 Task: Create a due date automation trigger when advanced on, on the tuesday of the week a card is due add dates without a due date at 11:00 AM.
Action: Mouse moved to (1241, 94)
Screenshot: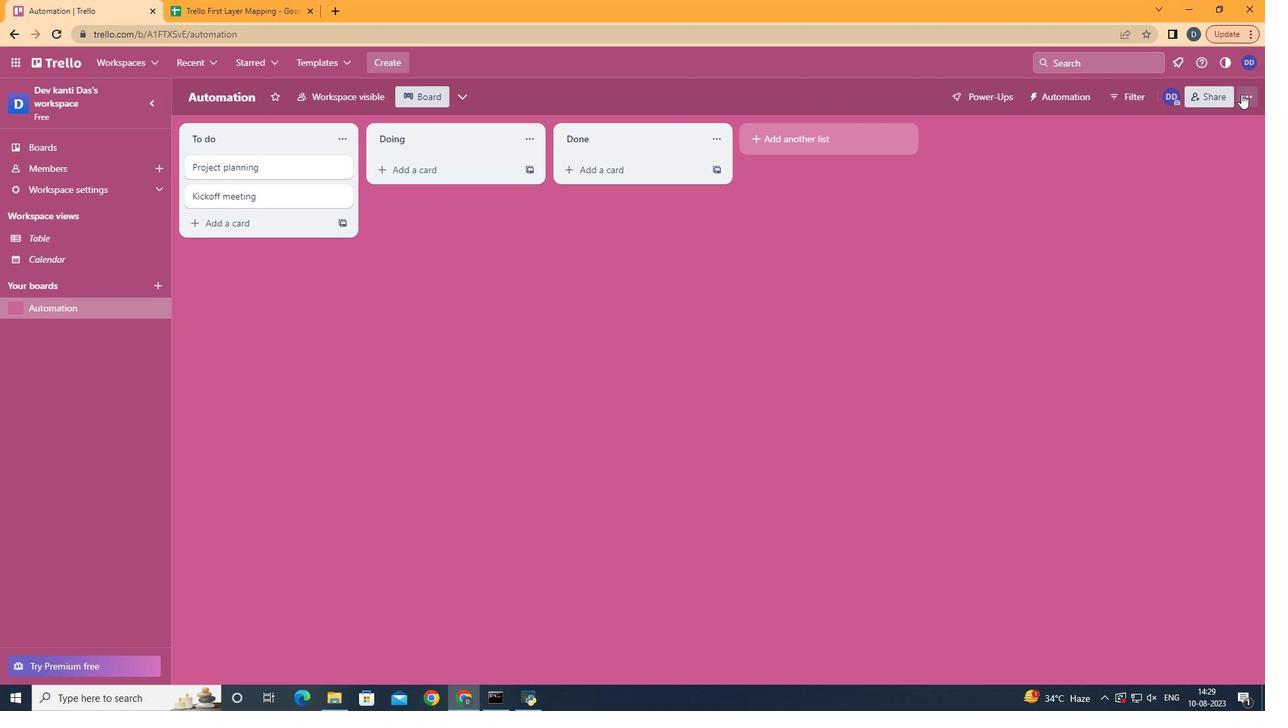 
Action: Mouse pressed left at (1241, 94)
Screenshot: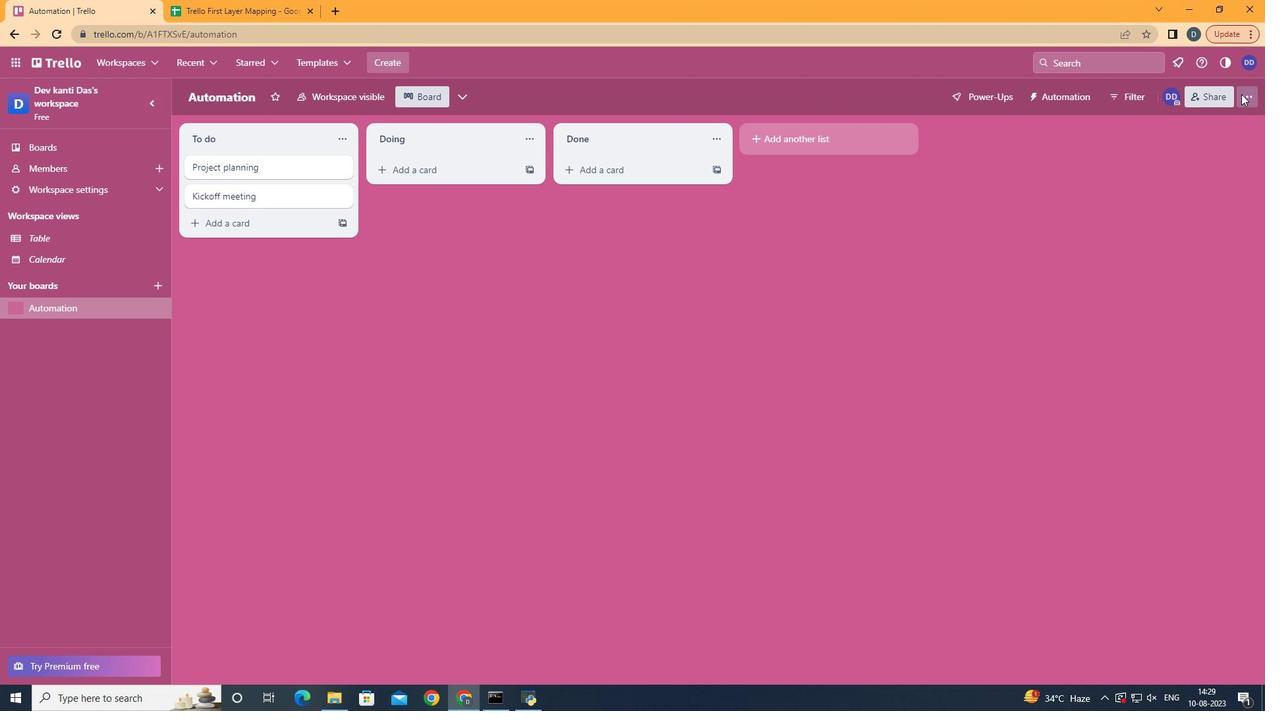 
Action: Mouse moved to (1171, 286)
Screenshot: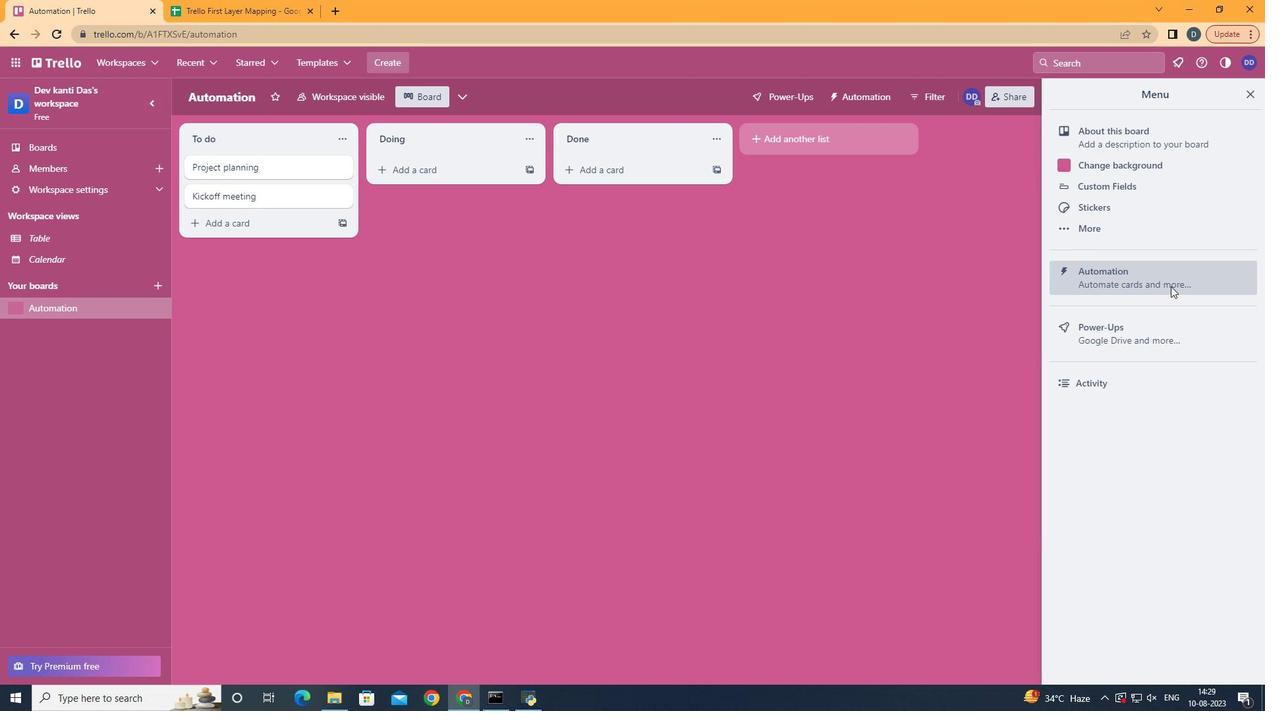
Action: Mouse pressed left at (1171, 286)
Screenshot: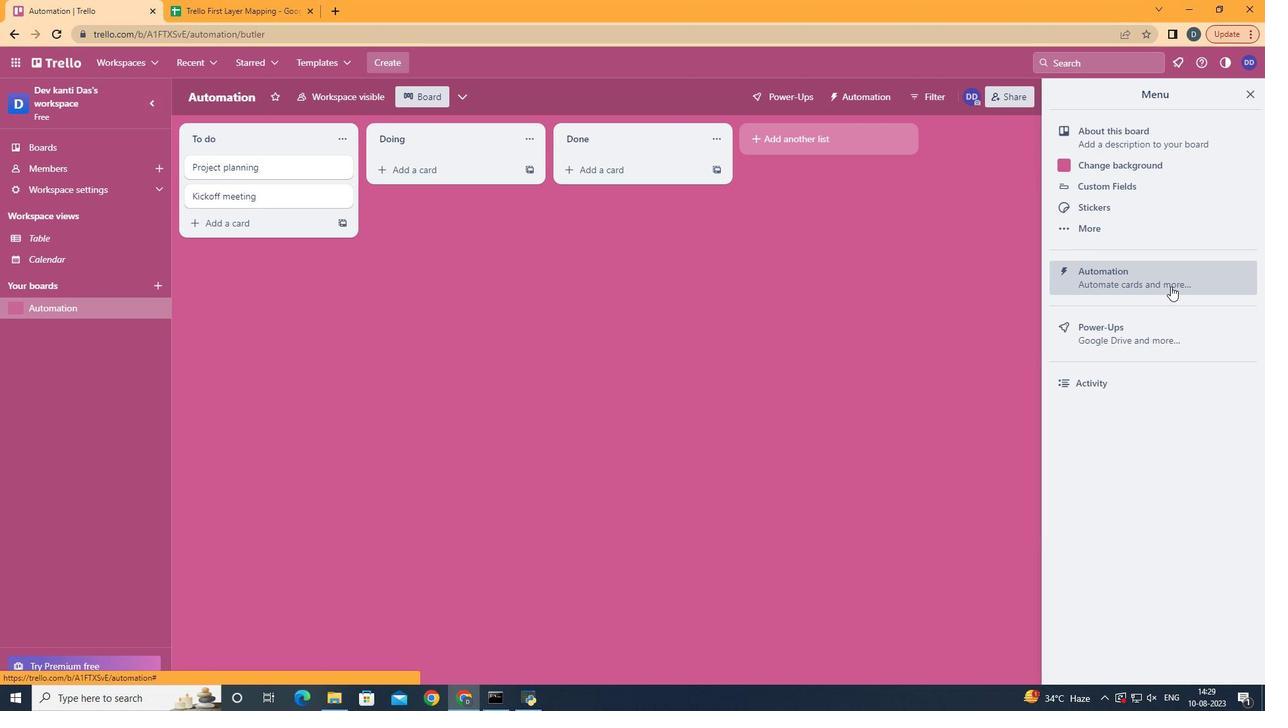 
Action: Mouse moved to (232, 264)
Screenshot: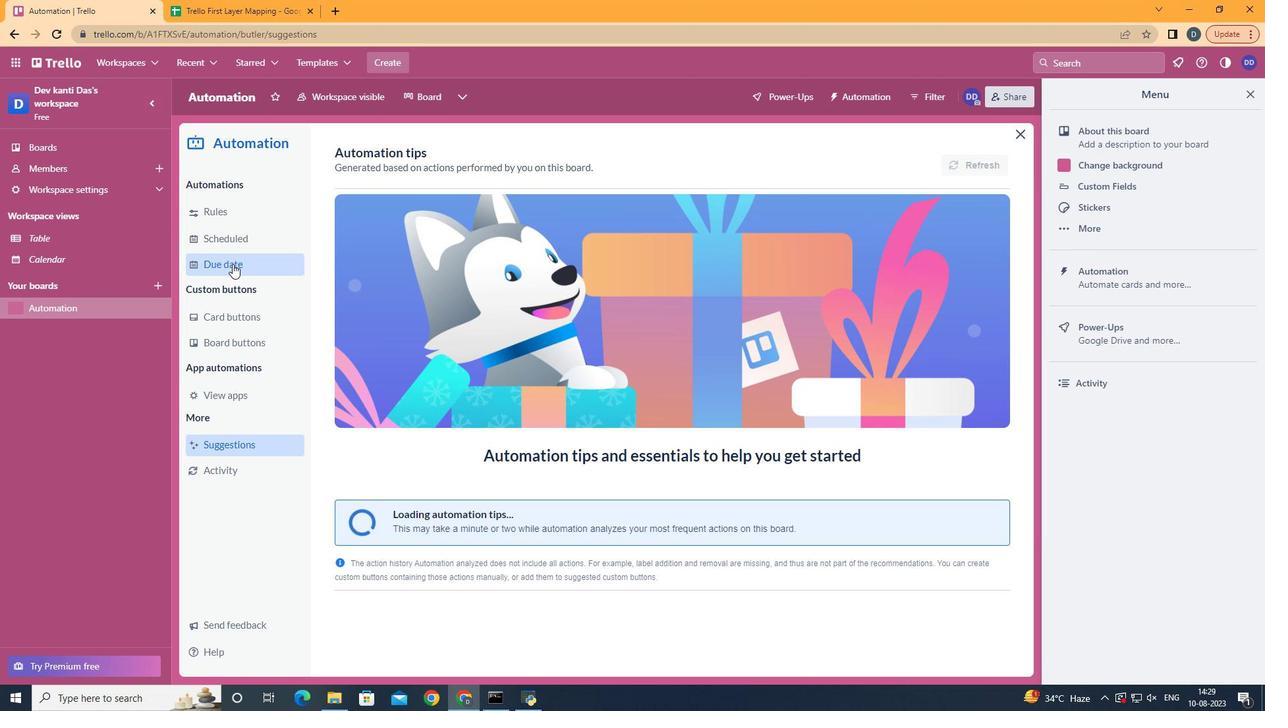 
Action: Mouse pressed left at (232, 264)
Screenshot: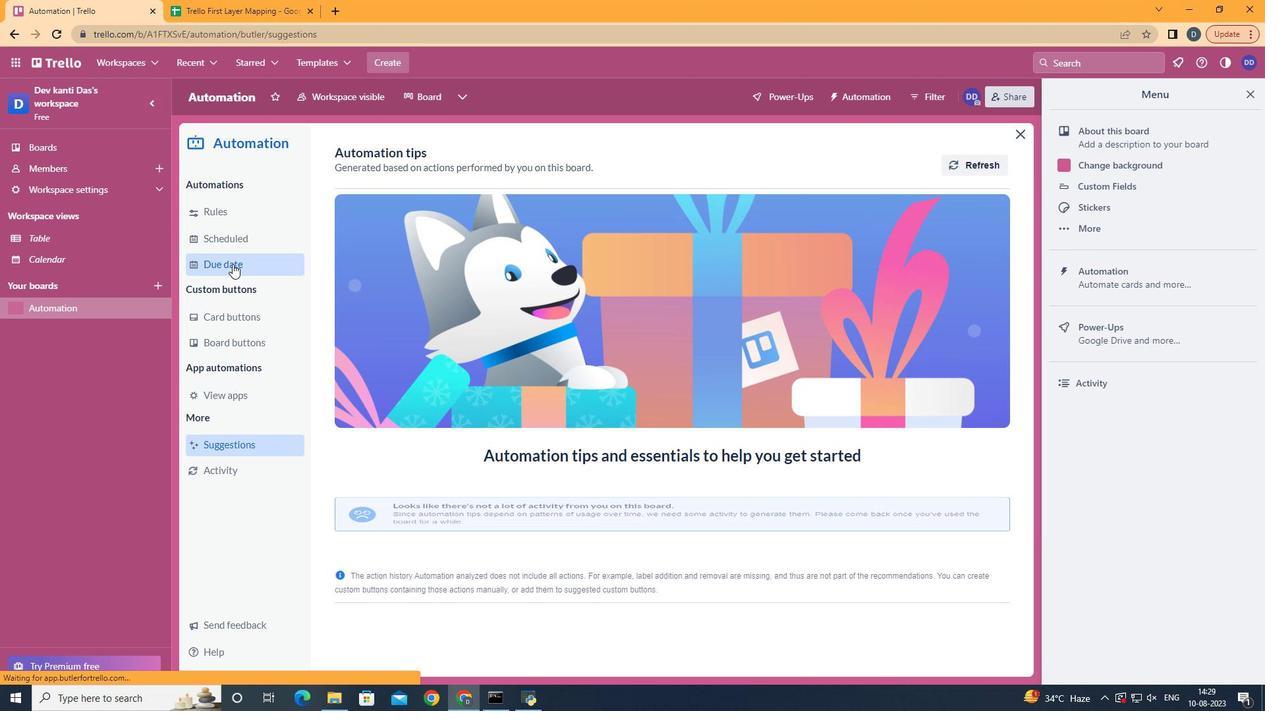
Action: Mouse moved to (923, 156)
Screenshot: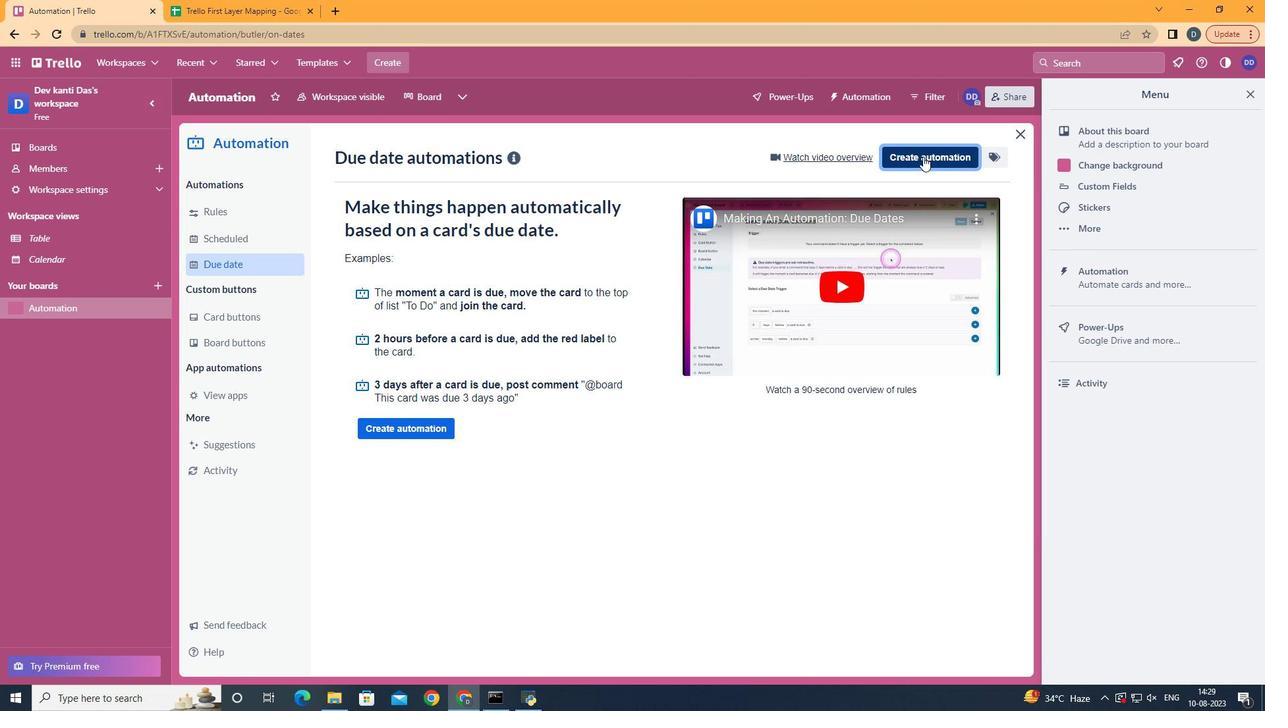 
Action: Mouse pressed left at (923, 156)
Screenshot: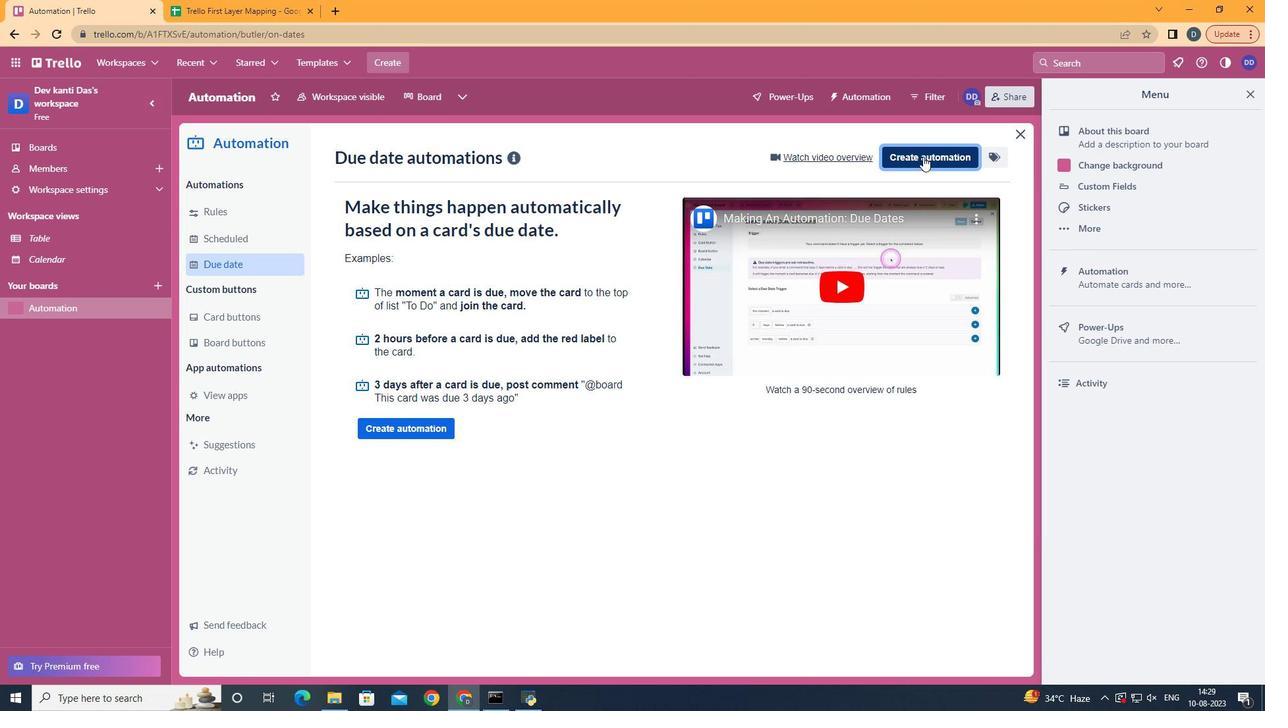 
Action: Mouse moved to (701, 280)
Screenshot: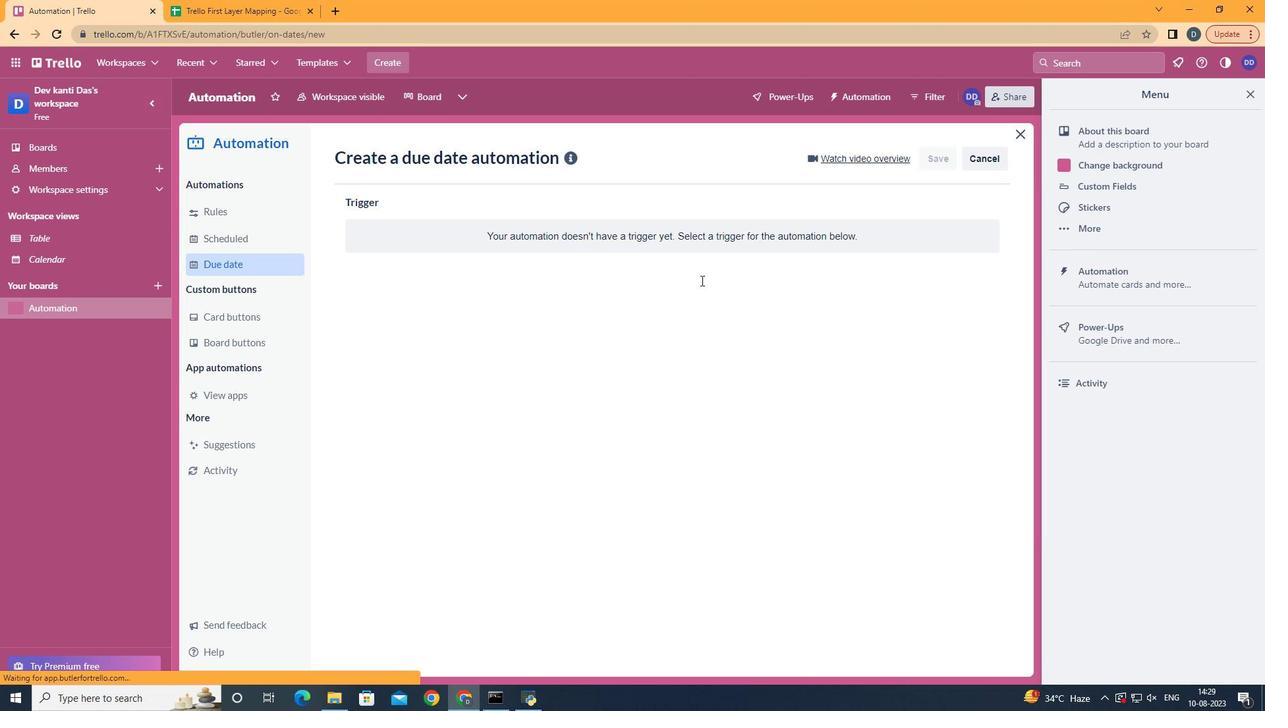 
Action: Mouse pressed left at (701, 280)
Screenshot: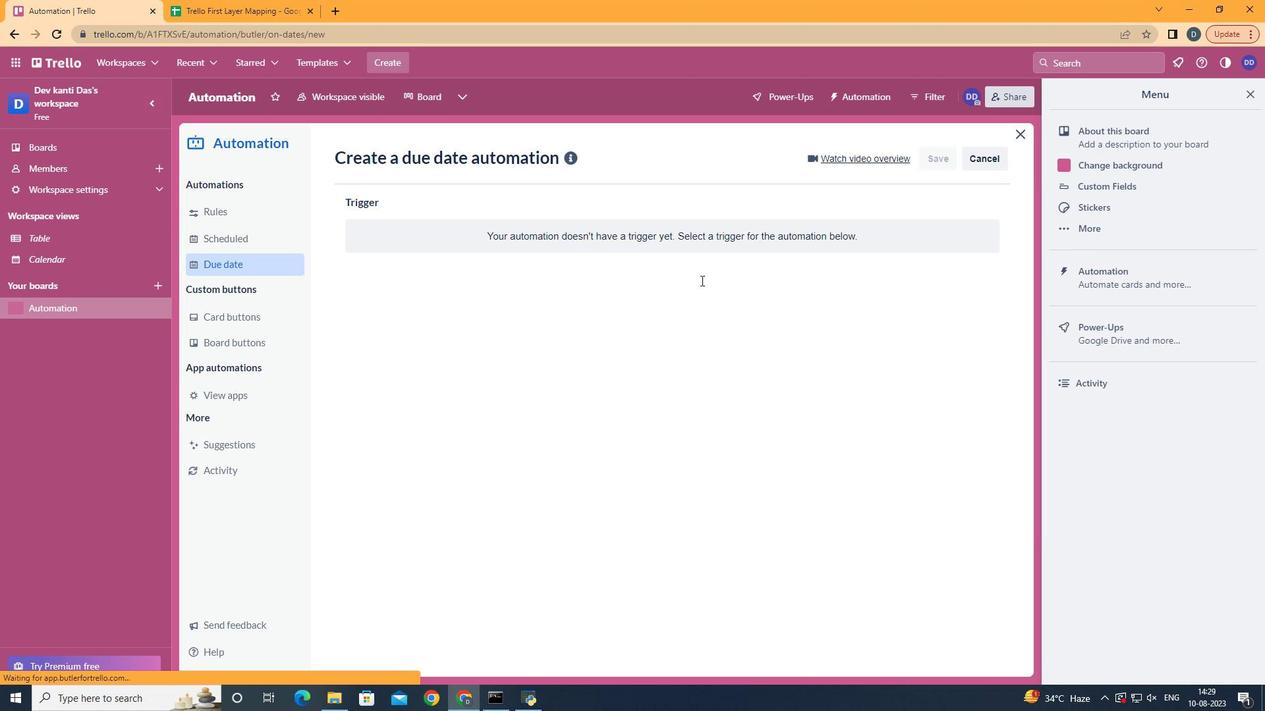 
Action: Mouse moved to (425, 368)
Screenshot: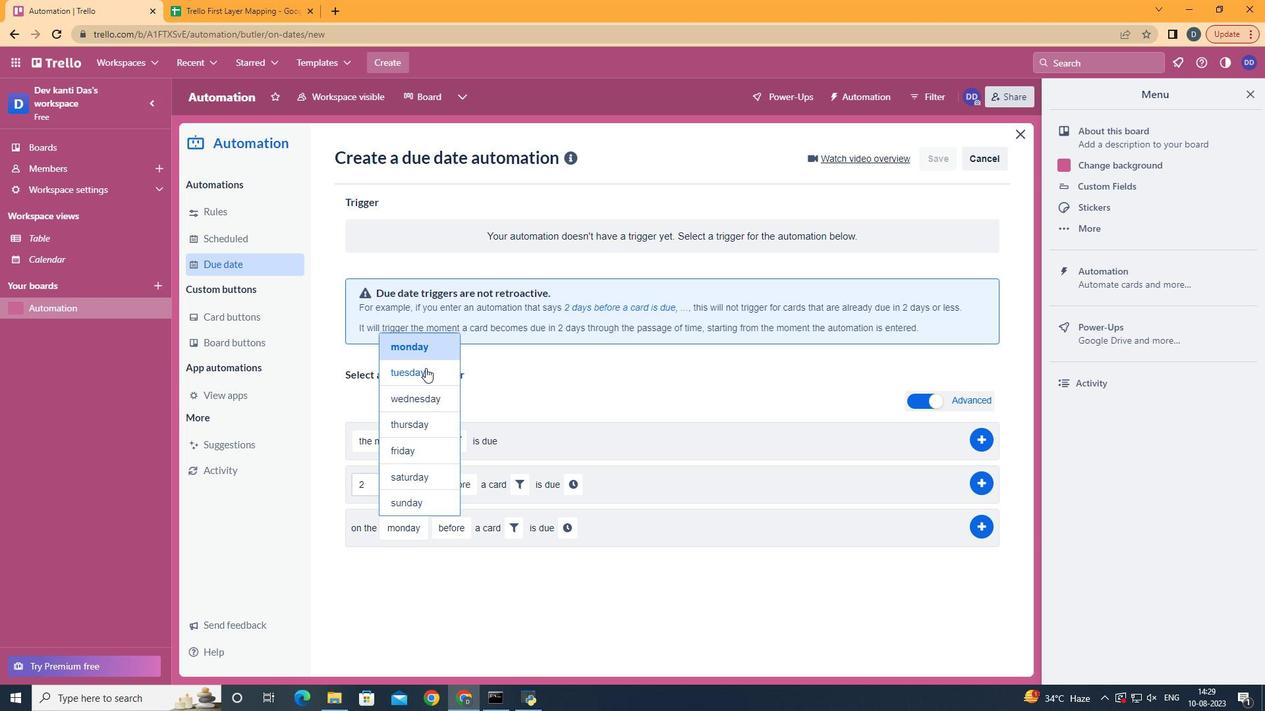 
Action: Mouse pressed left at (425, 368)
Screenshot: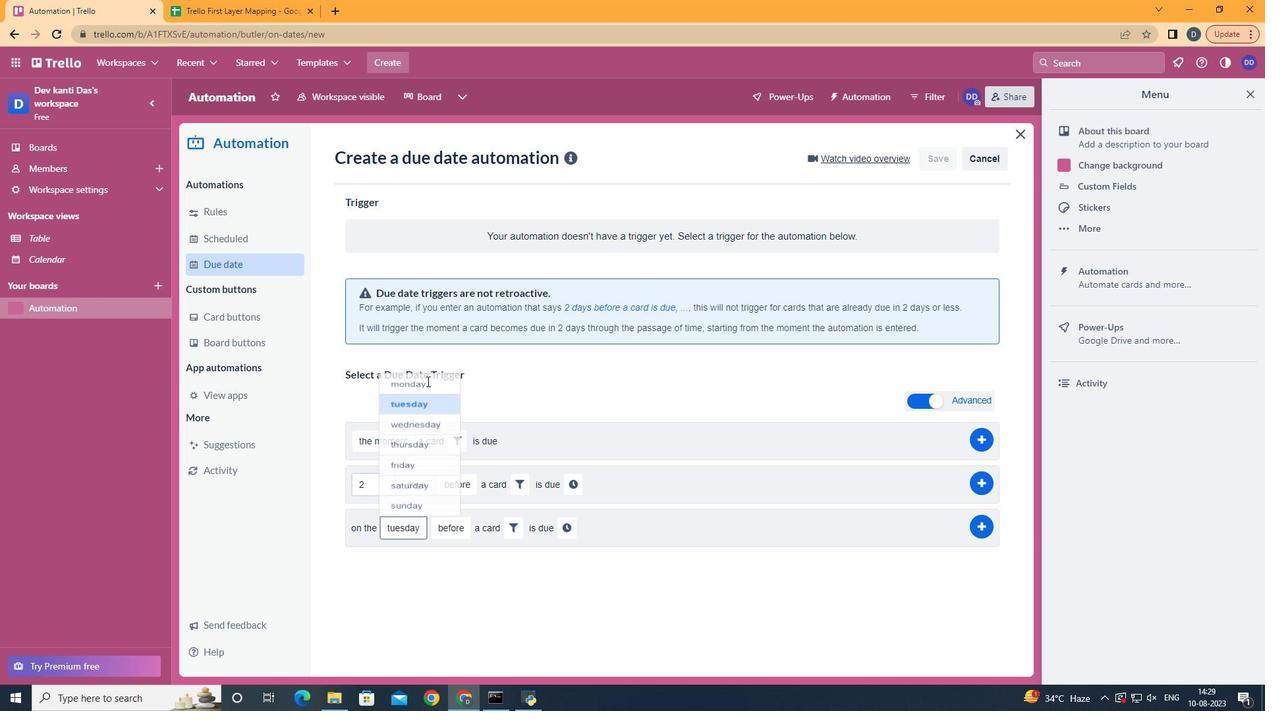 
Action: Mouse moved to (473, 599)
Screenshot: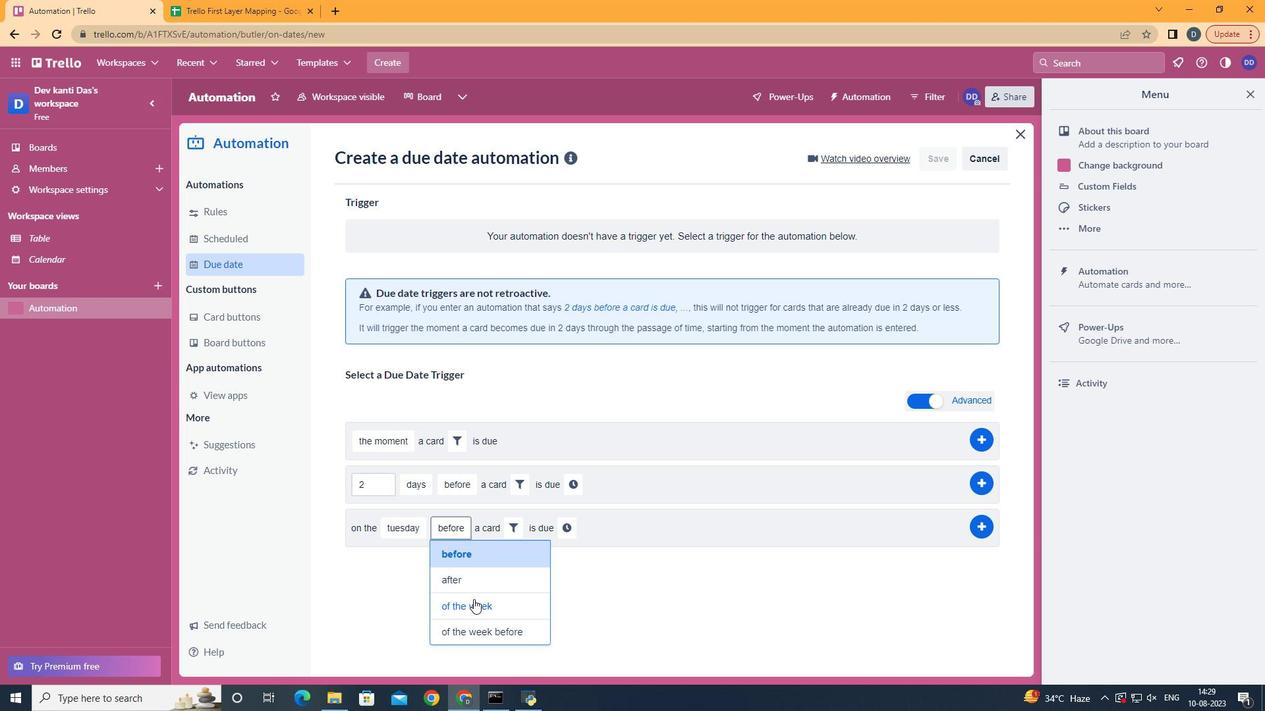 
Action: Mouse pressed left at (473, 599)
Screenshot: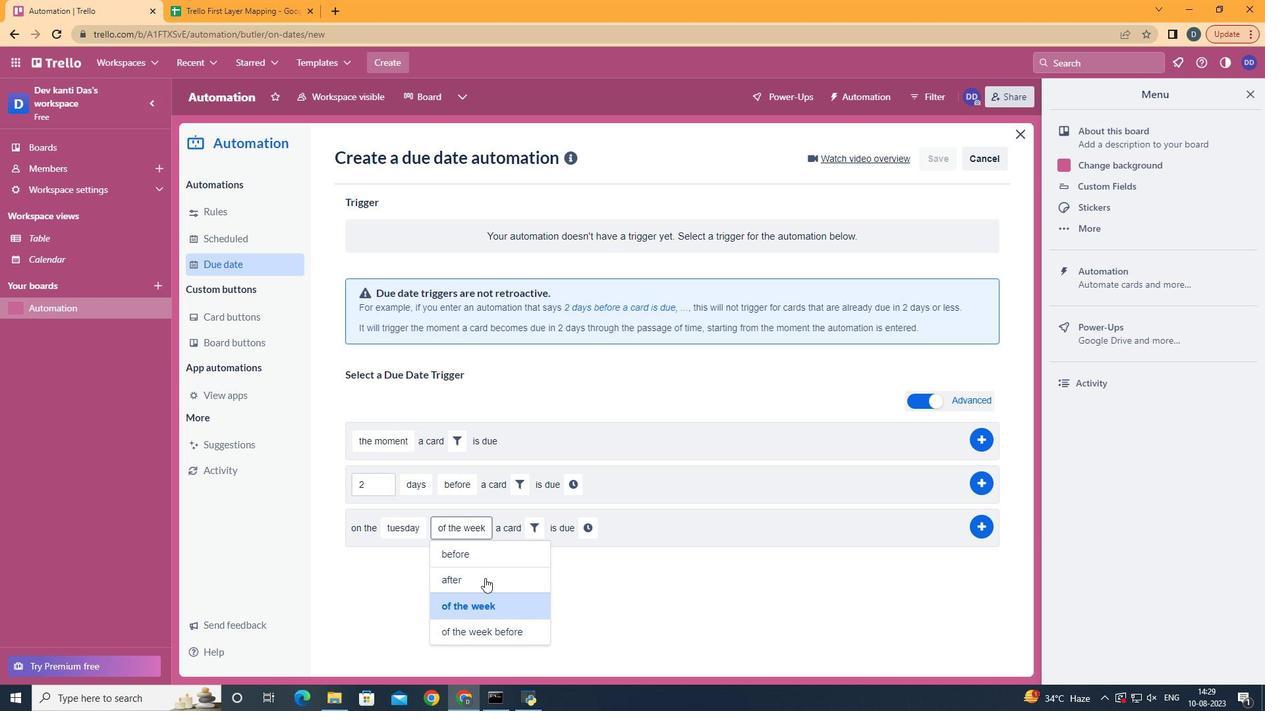 
Action: Mouse moved to (535, 520)
Screenshot: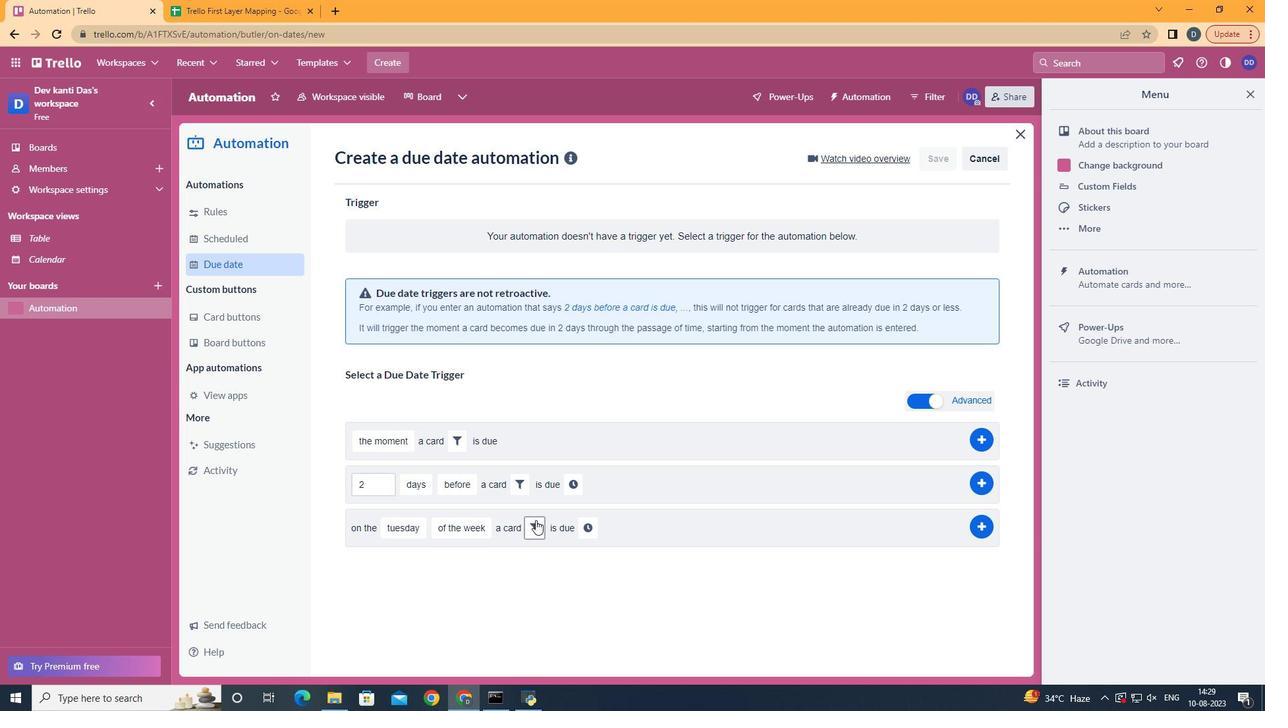 
Action: Mouse pressed left at (535, 520)
Screenshot: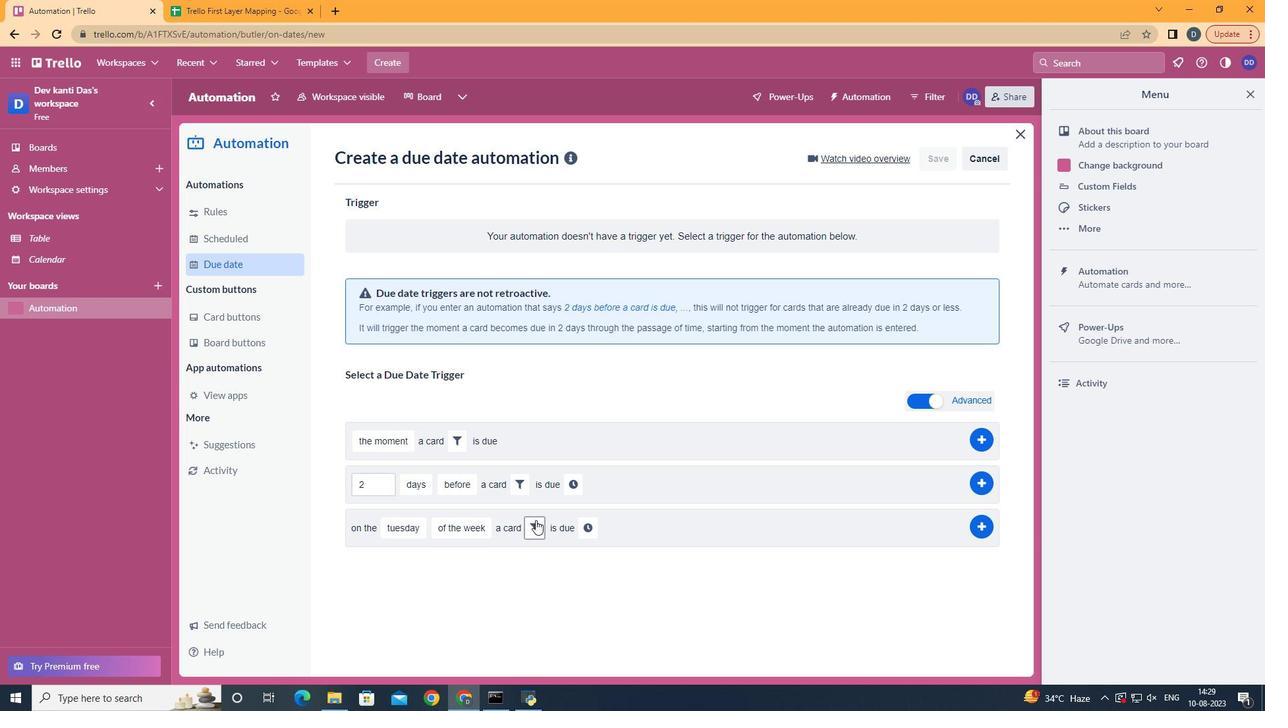 
Action: Mouse moved to (610, 573)
Screenshot: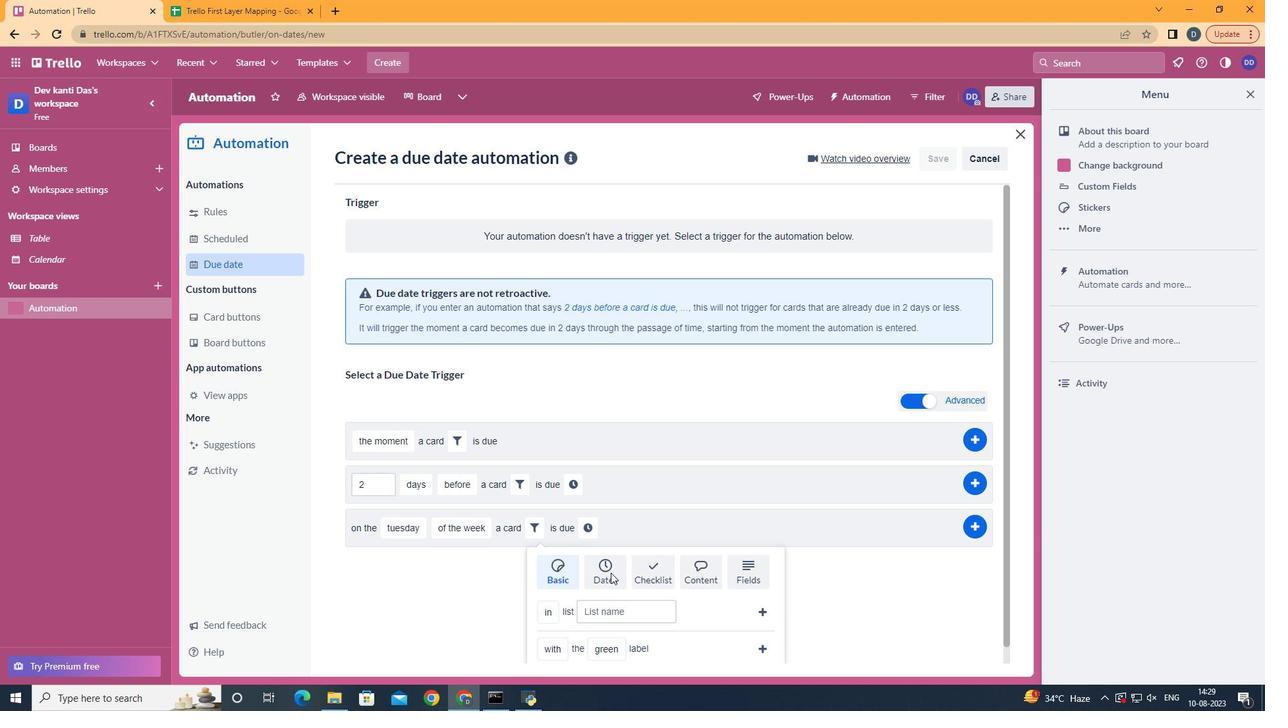 
Action: Mouse pressed left at (610, 573)
Screenshot: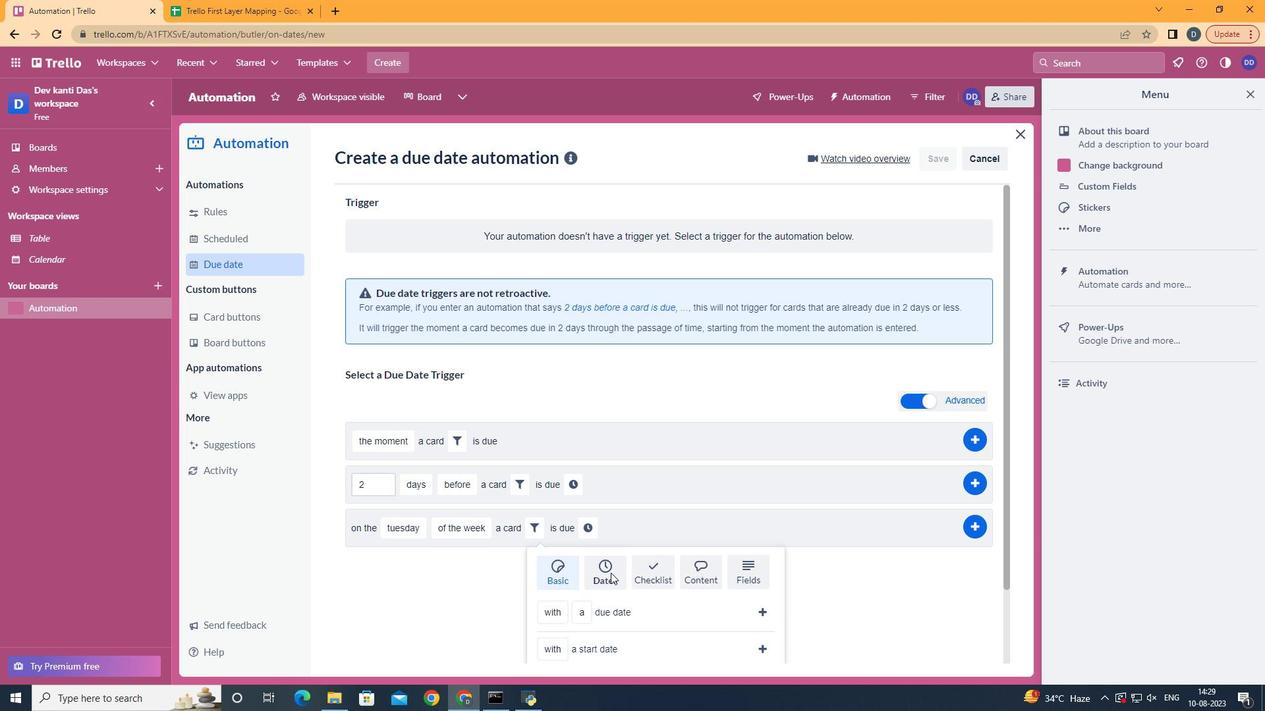 
Action: Mouse scrolled (610, 572) with delta (0, 0)
Screenshot: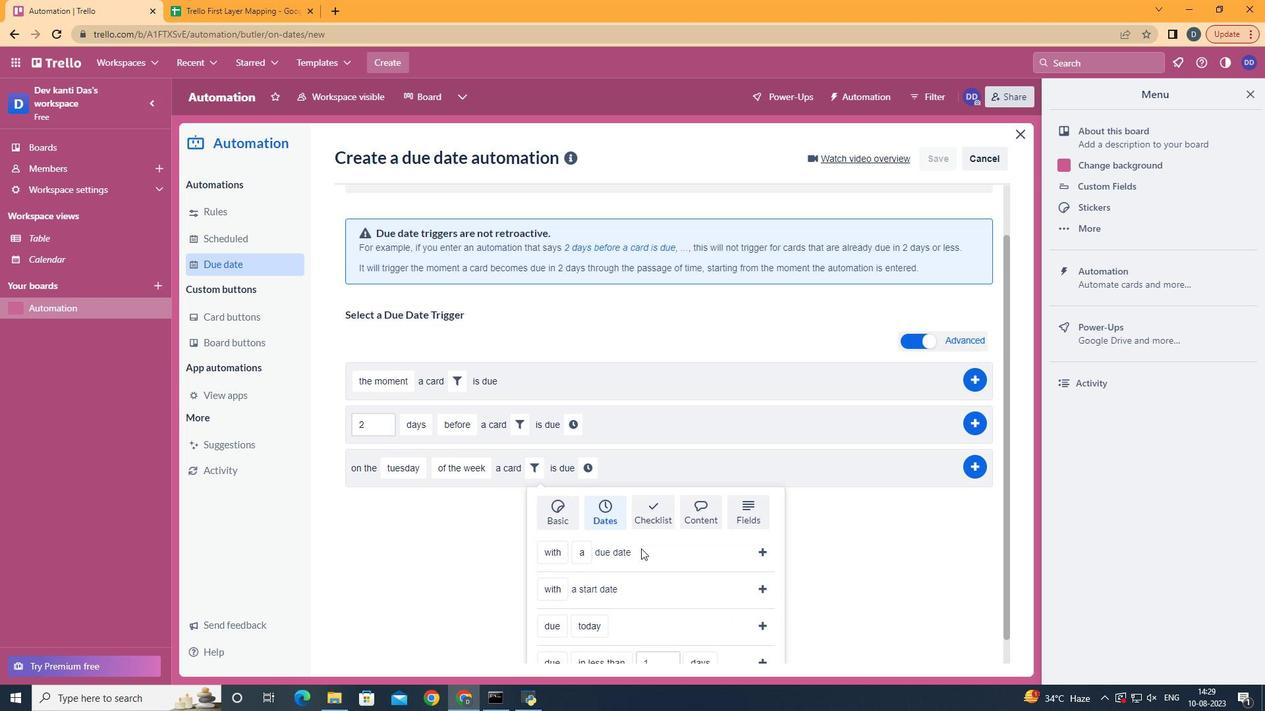 
Action: Mouse scrolled (610, 572) with delta (0, 0)
Screenshot: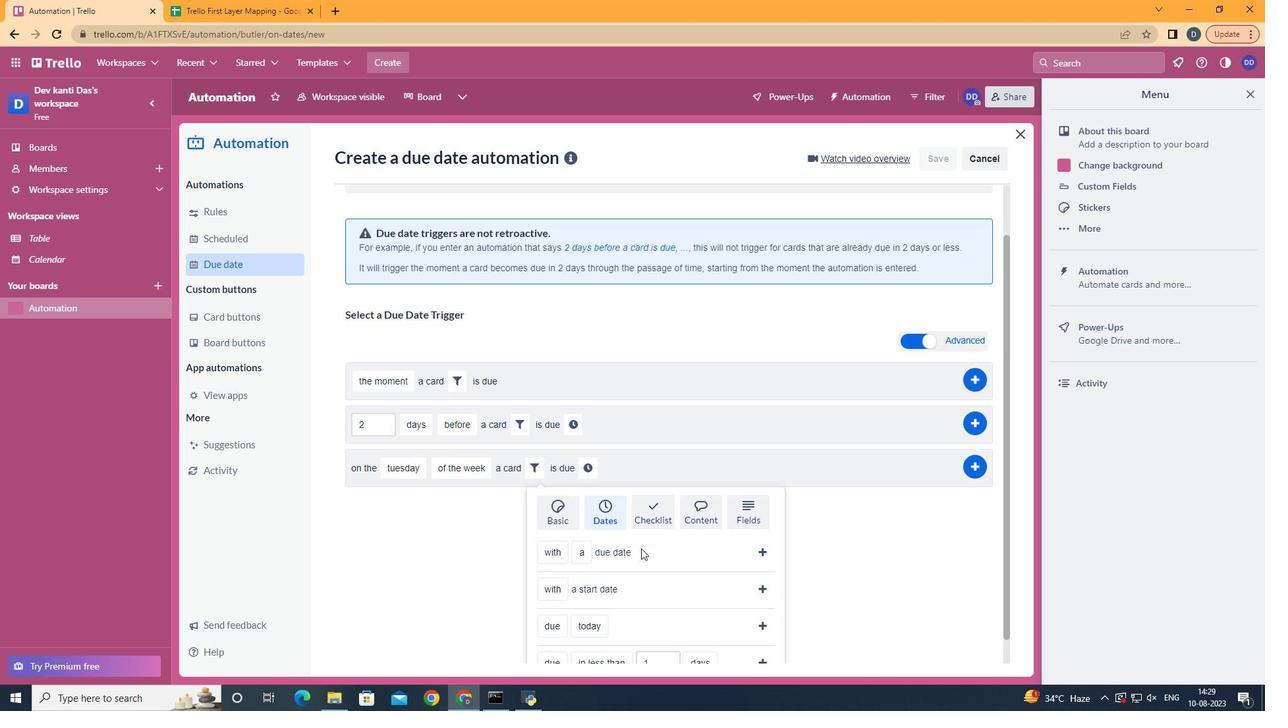 
Action: Mouse scrolled (610, 572) with delta (0, 0)
Screenshot: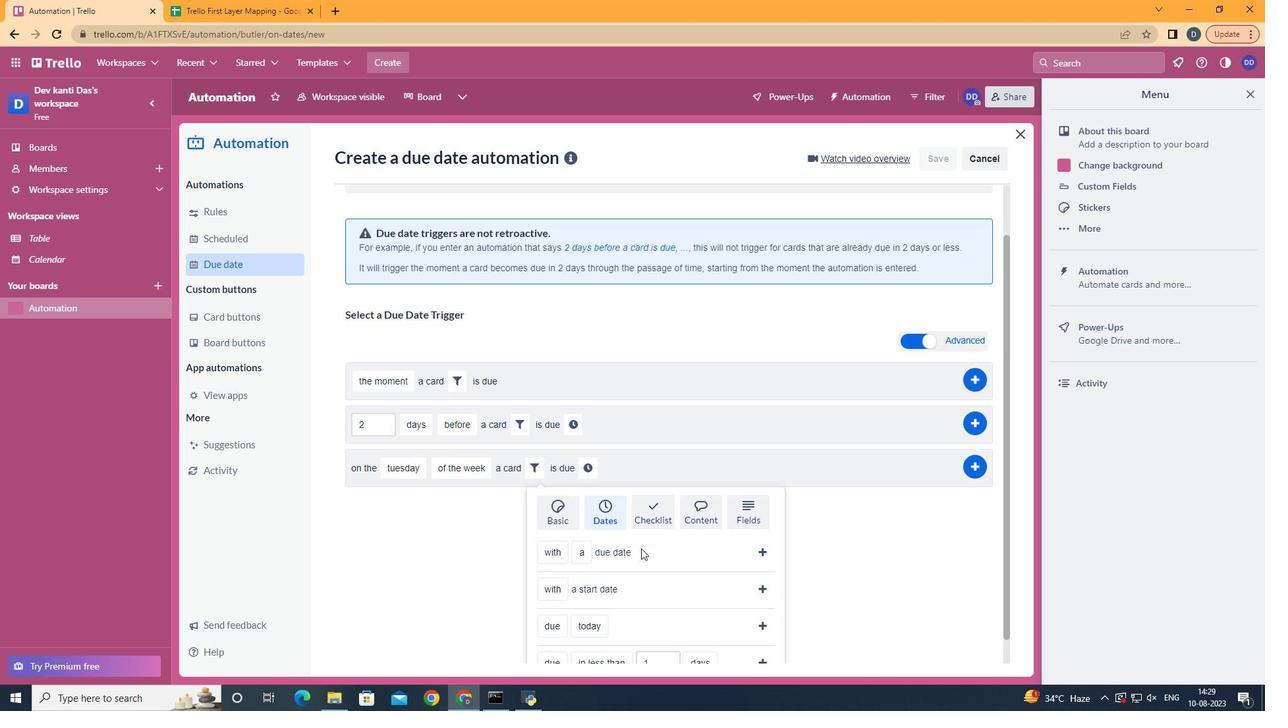 
Action: Mouse scrolled (610, 572) with delta (0, 0)
Screenshot: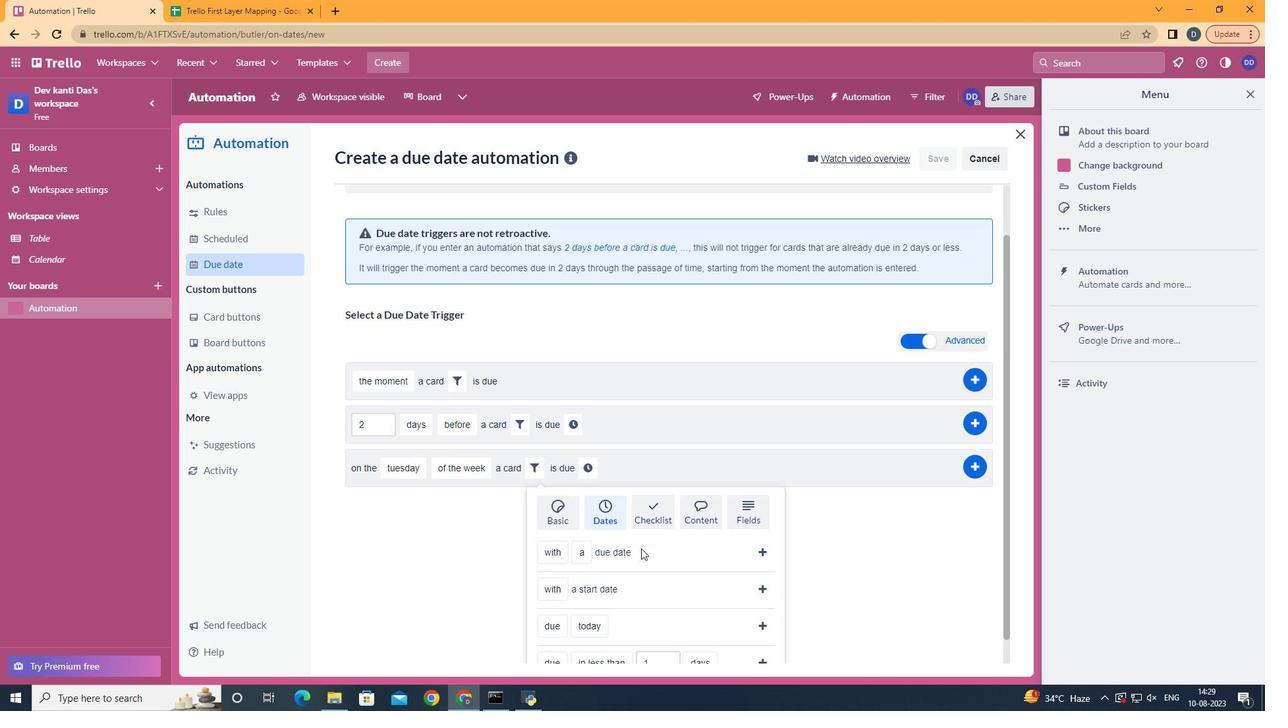 
Action: Mouse scrolled (610, 572) with delta (0, 0)
Screenshot: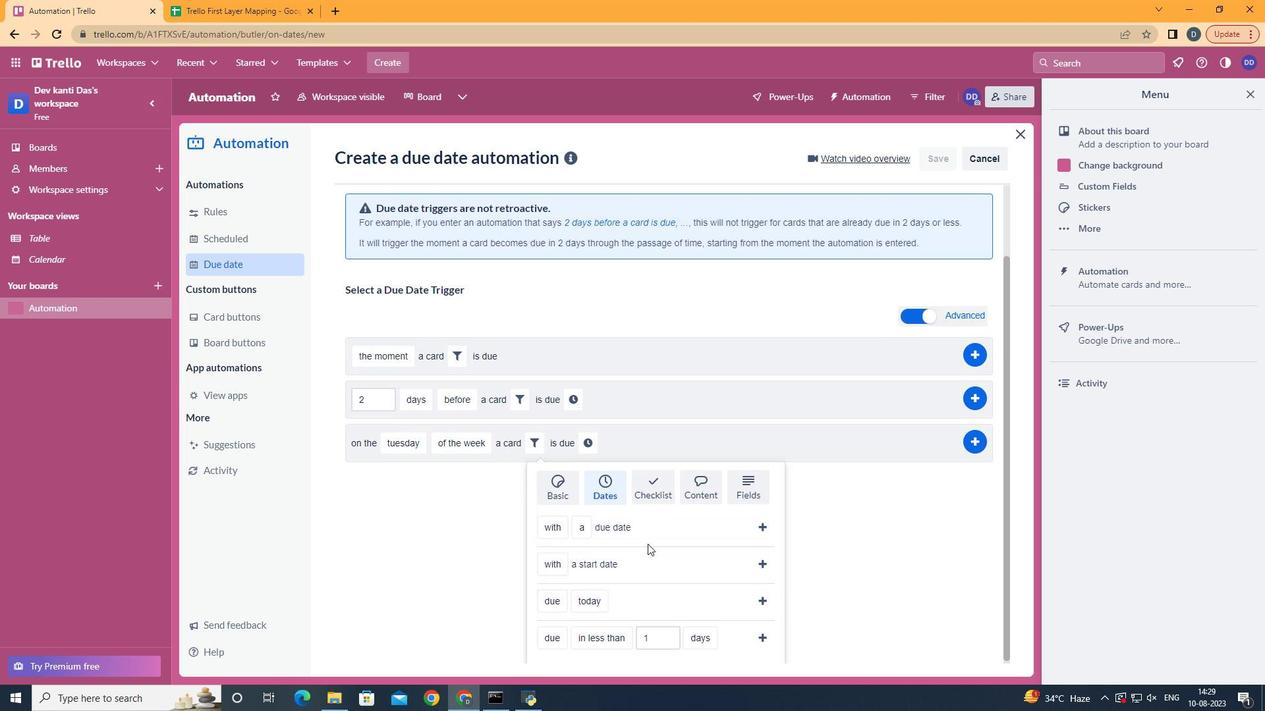 
Action: Mouse moved to (566, 575)
Screenshot: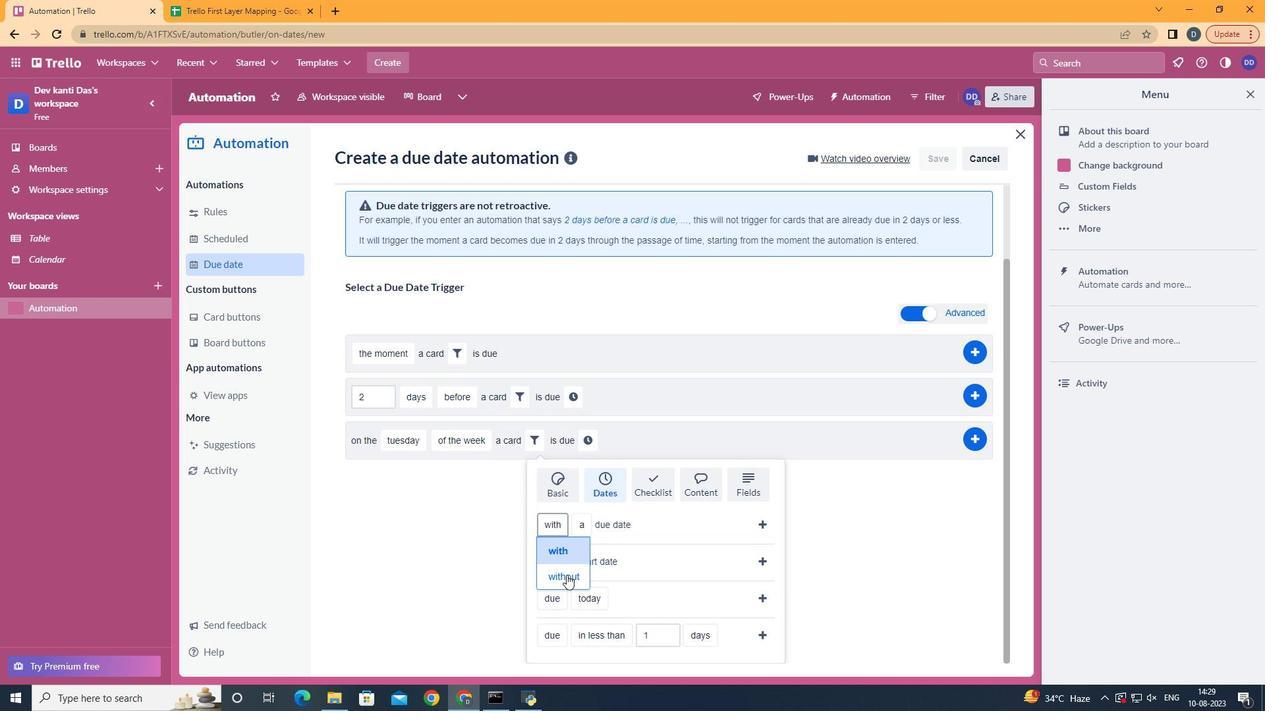 
Action: Mouse pressed left at (566, 575)
Screenshot: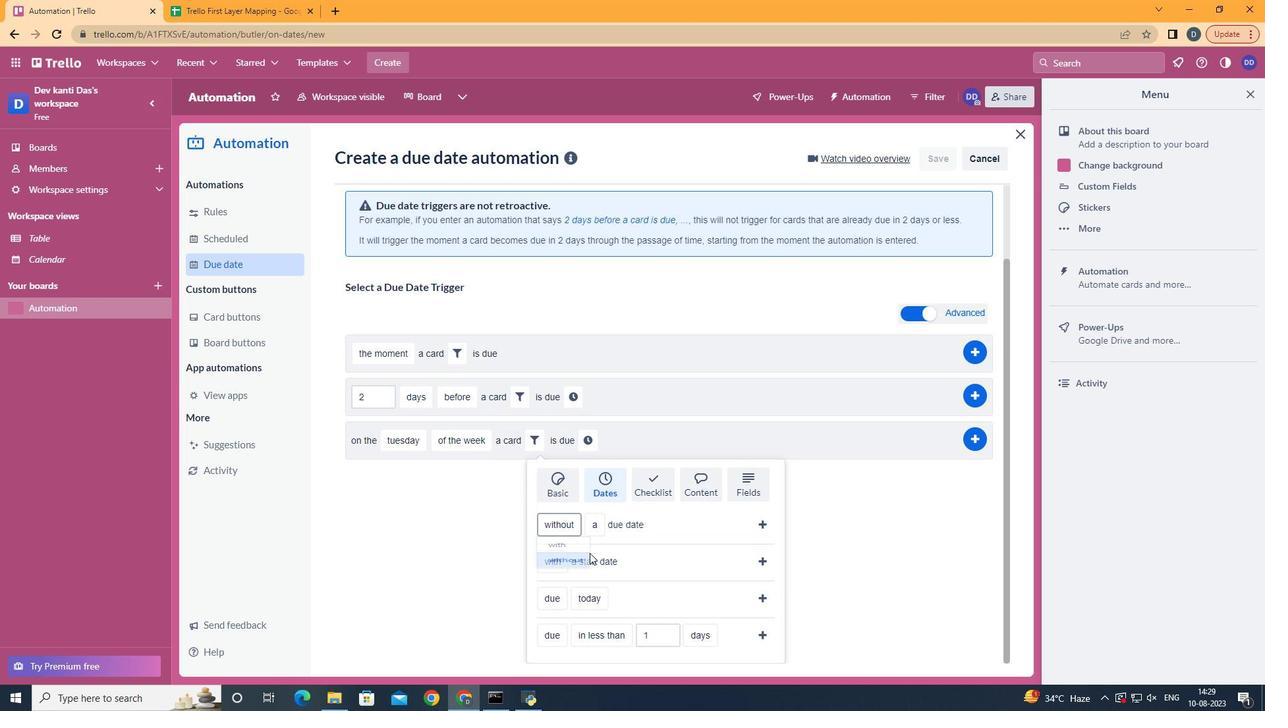 
Action: Mouse moved to (761, 525)
Screenshot: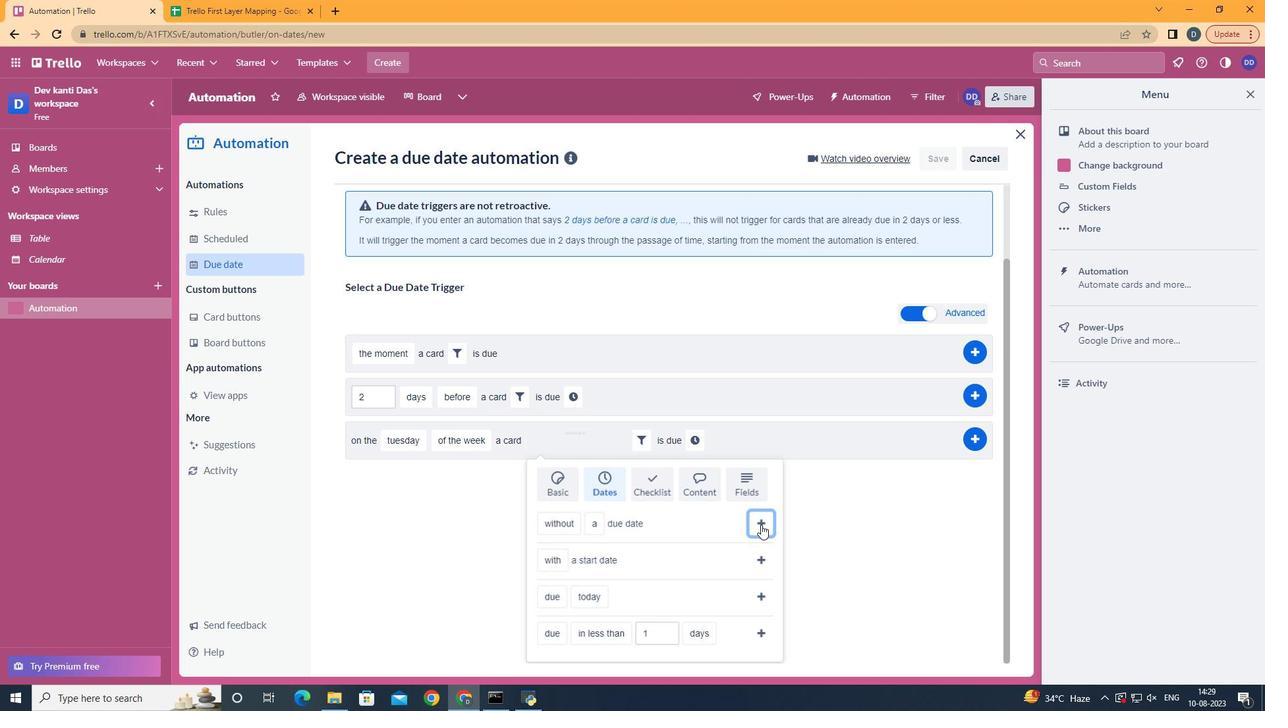 
Action: Mouse pressed left at (761, 525)
Screenshot: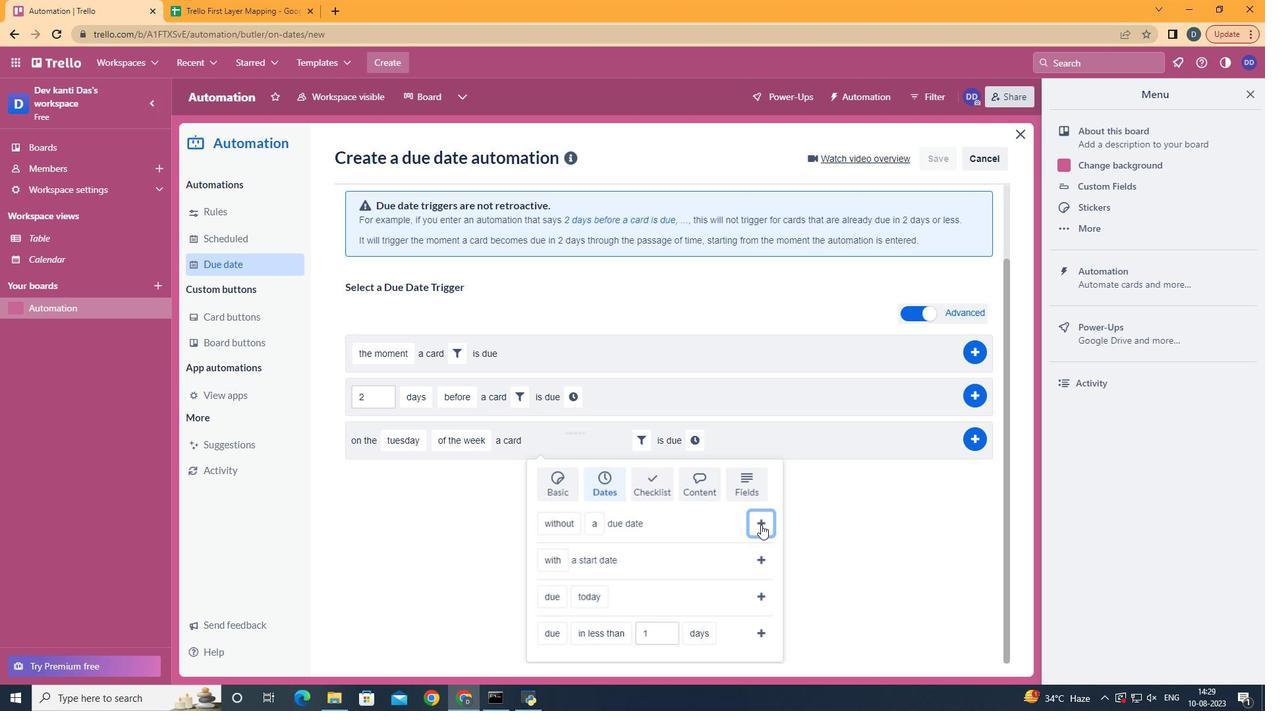 
Action: Mouse moved to (688, 535)
Screenshot: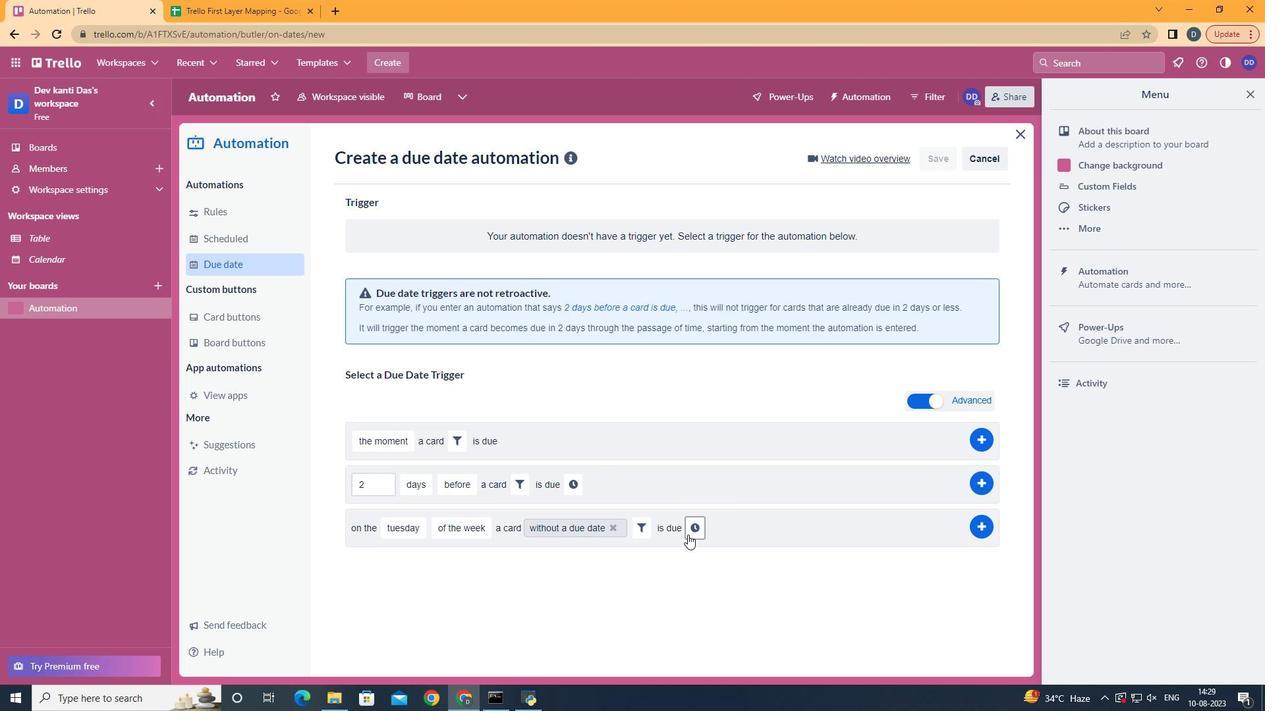 
Action: Mouse pressed left at (688, 535)
Screenshot: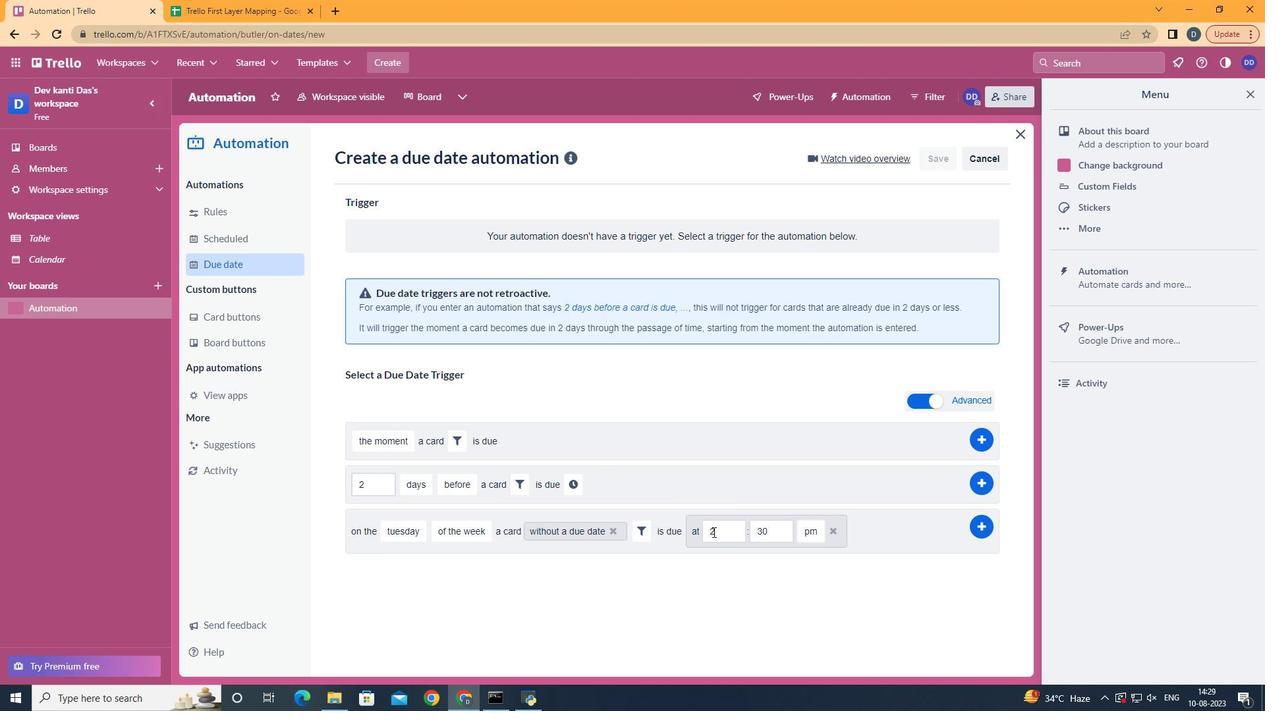
Action: Mouse moved to (733, 532)
Screenshot: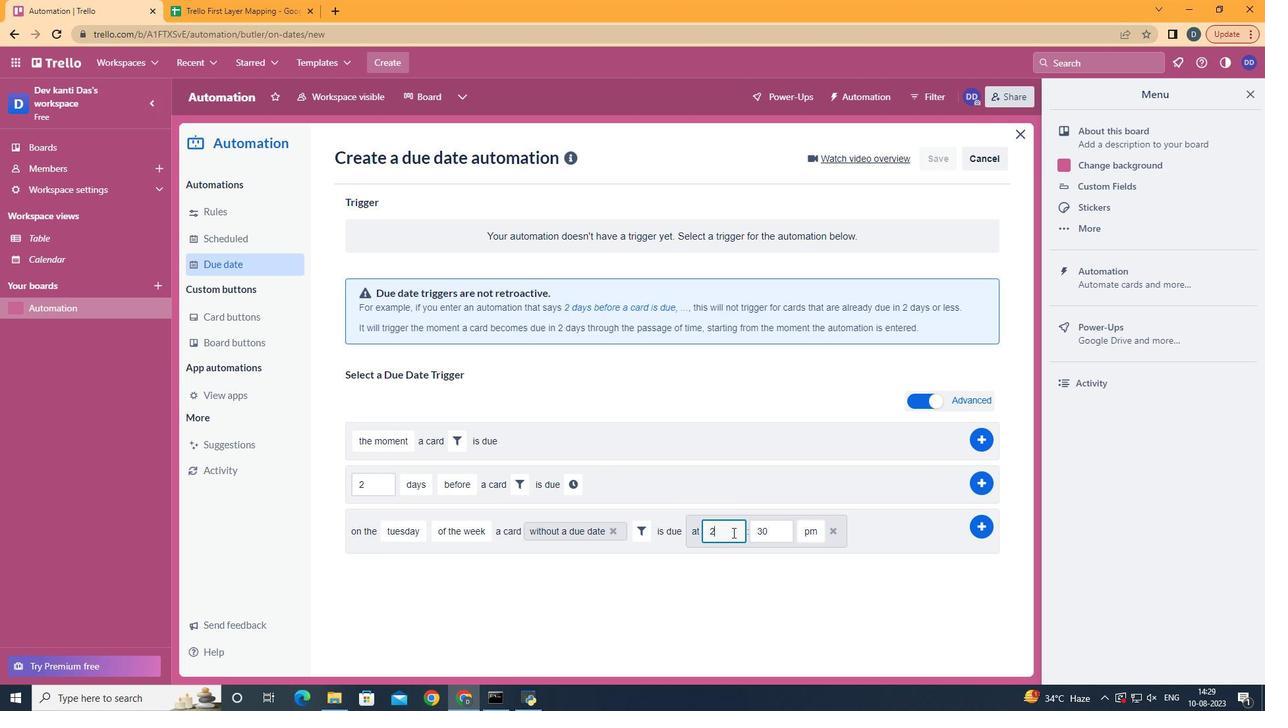 
Action: Mouse pressed left at (733, 532)
Screenshot: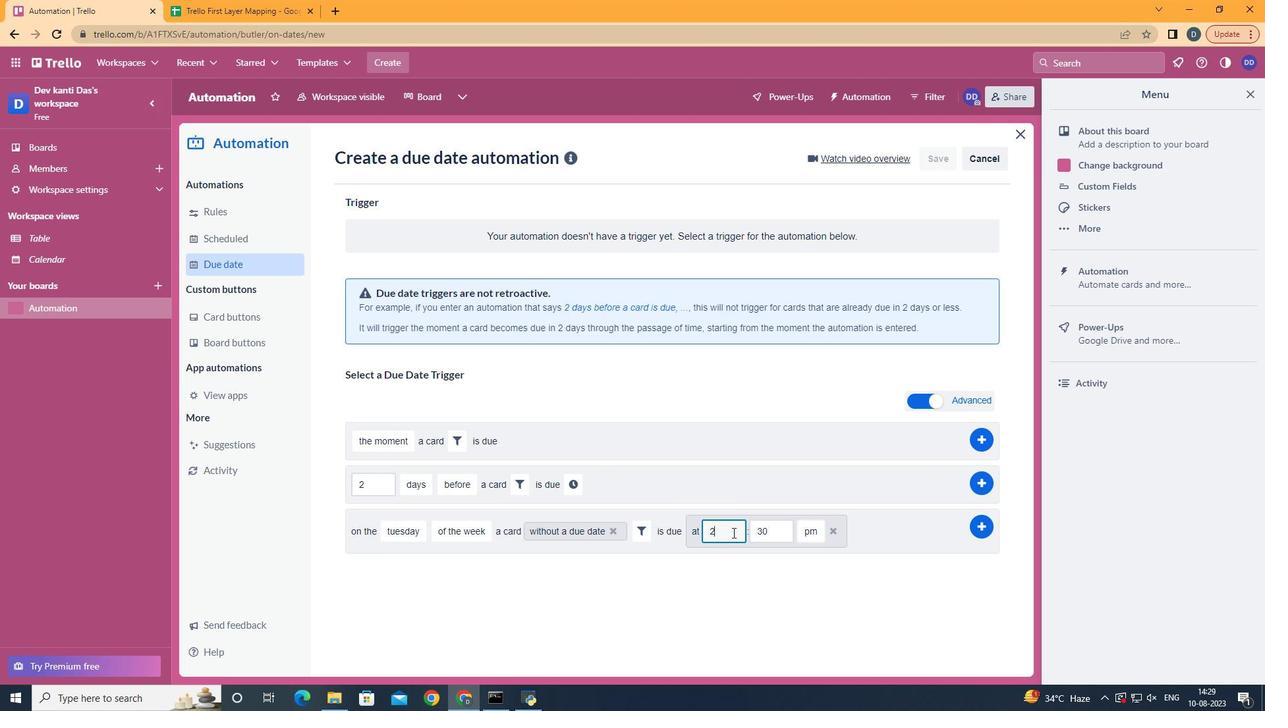 
Action: Mouse moved to (732, 533)
Screenshot: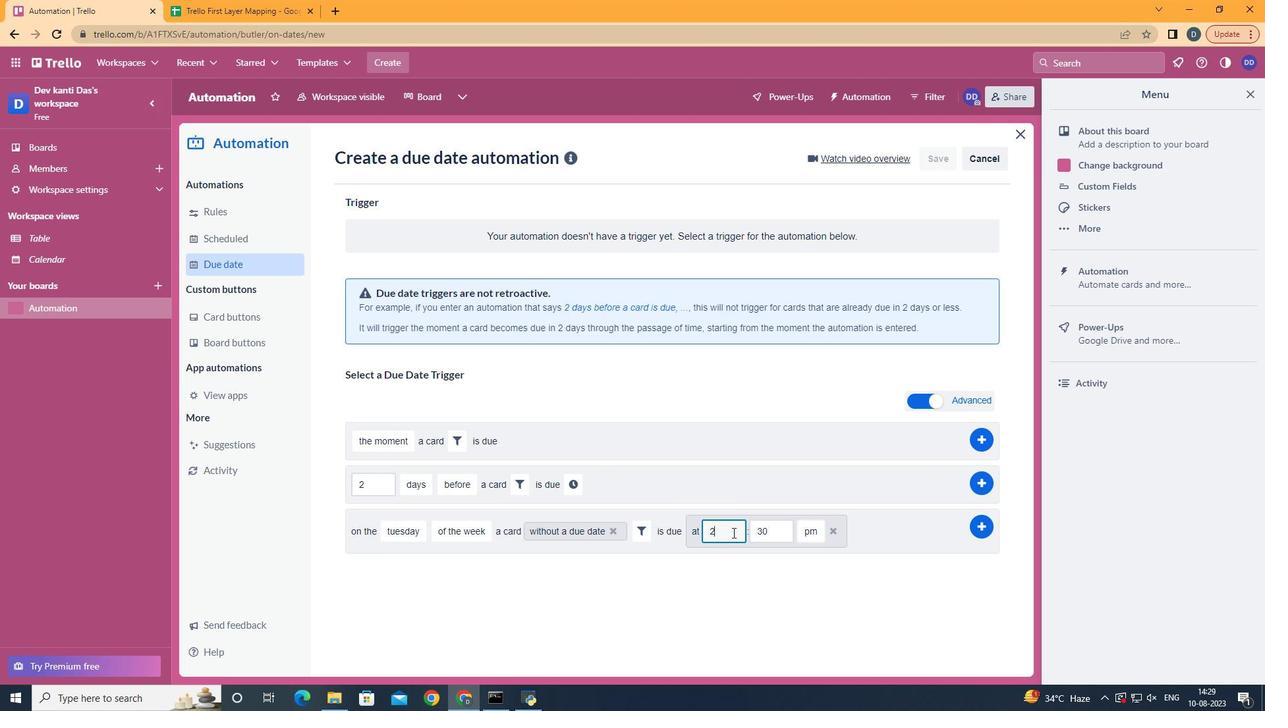 
Action: Key pressed <Key.backspace>11
Screenshot: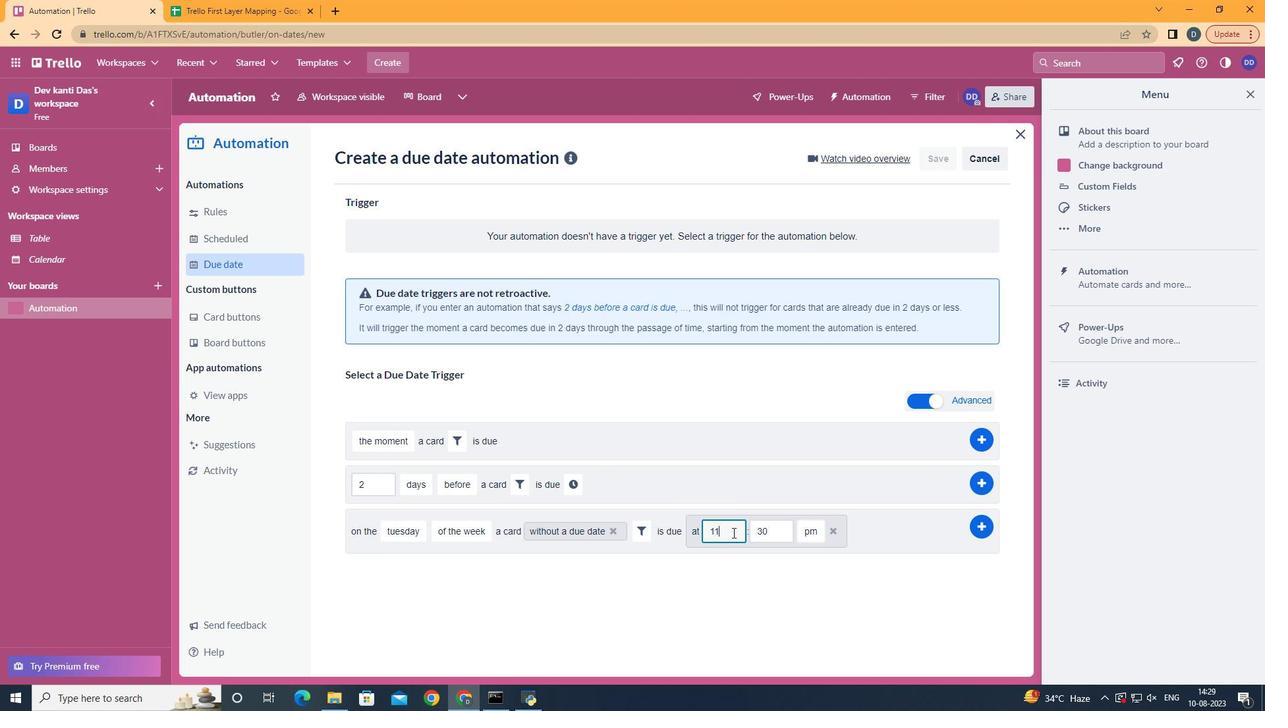 
Action: Mouse moved to (774, 529)
Screenshot: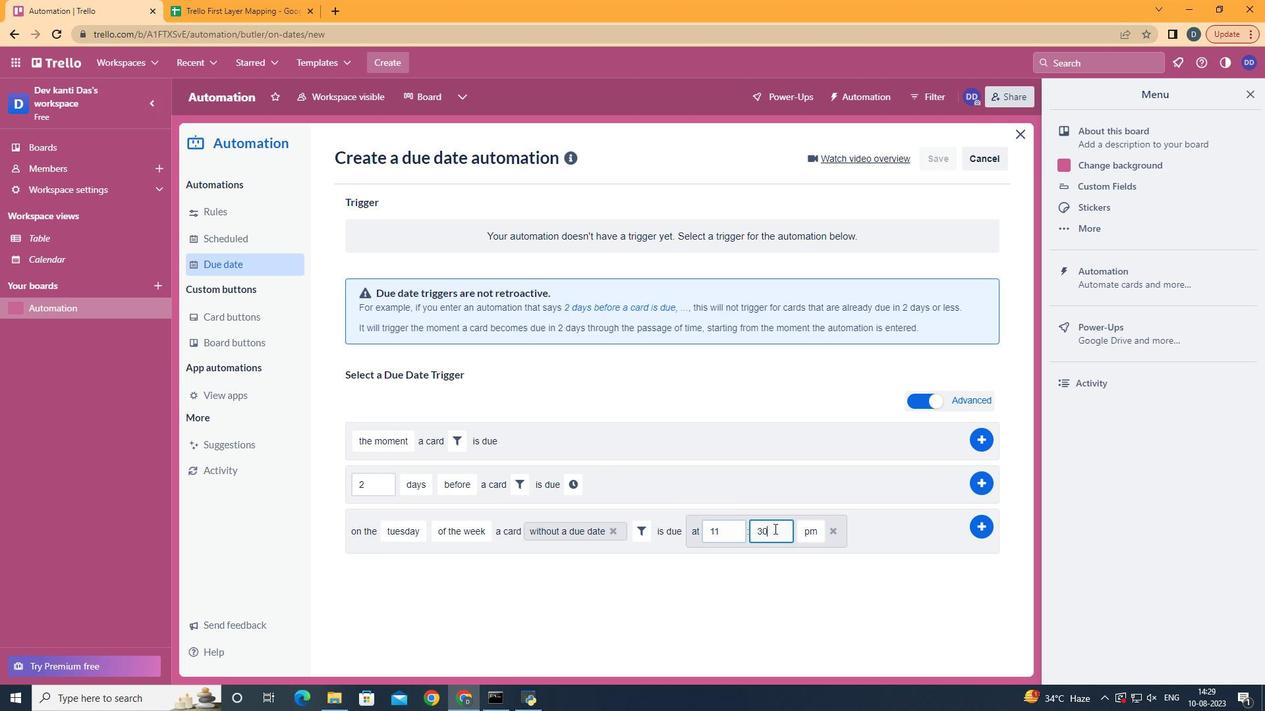 
Action: Mouse pressed left at (774, 529)
Screenshot: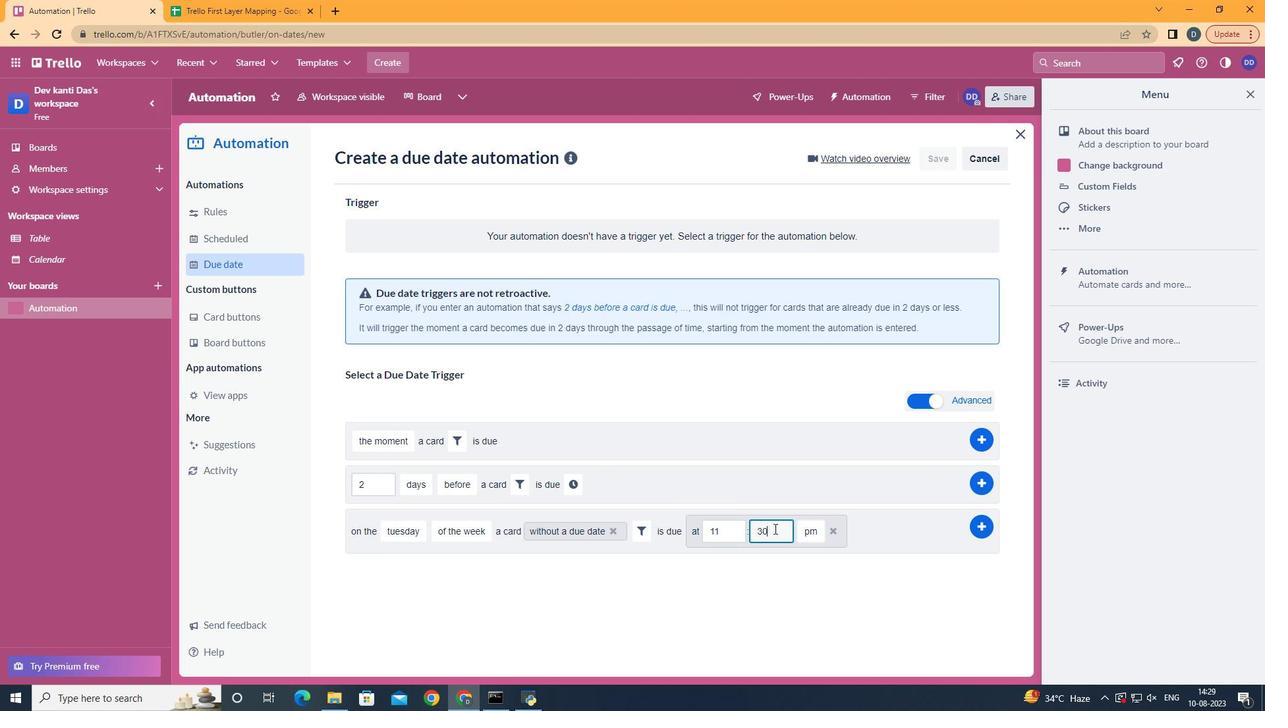 
Action: Key pressed <Key.backspace><Key.backspace>00
Screenshot: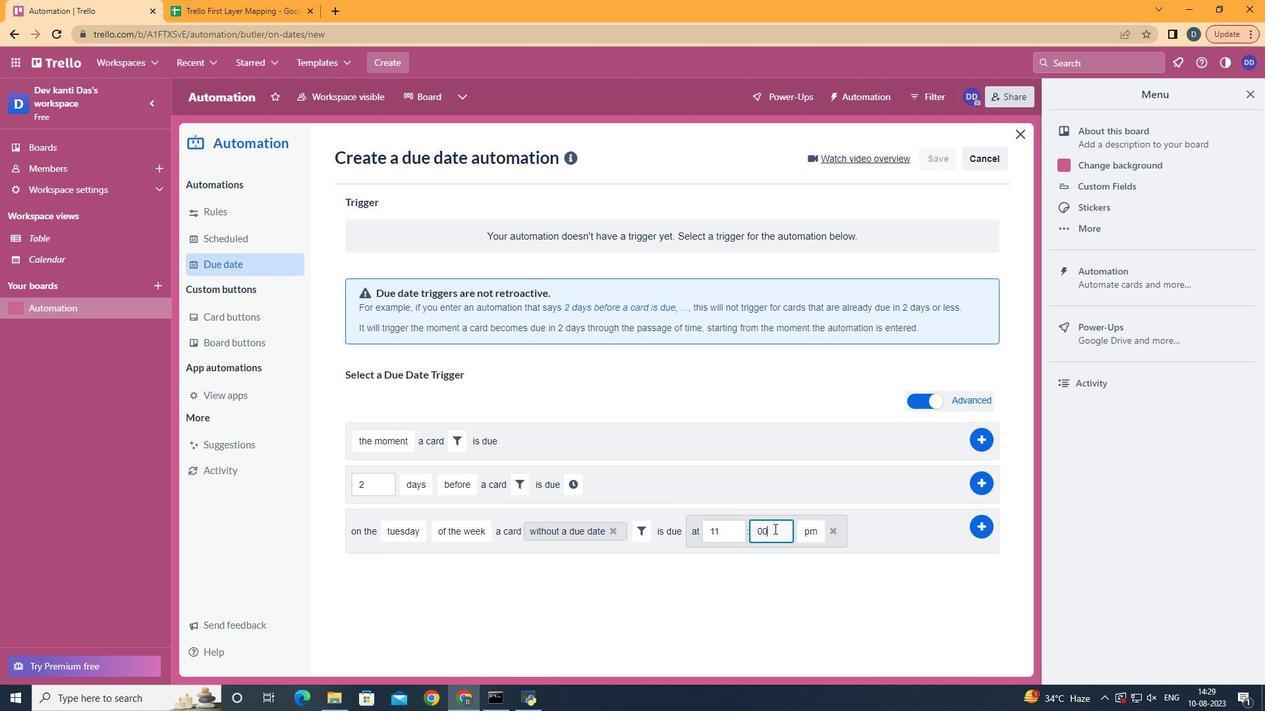 
Action: Mouse moved to (812, 557)
Screenshot: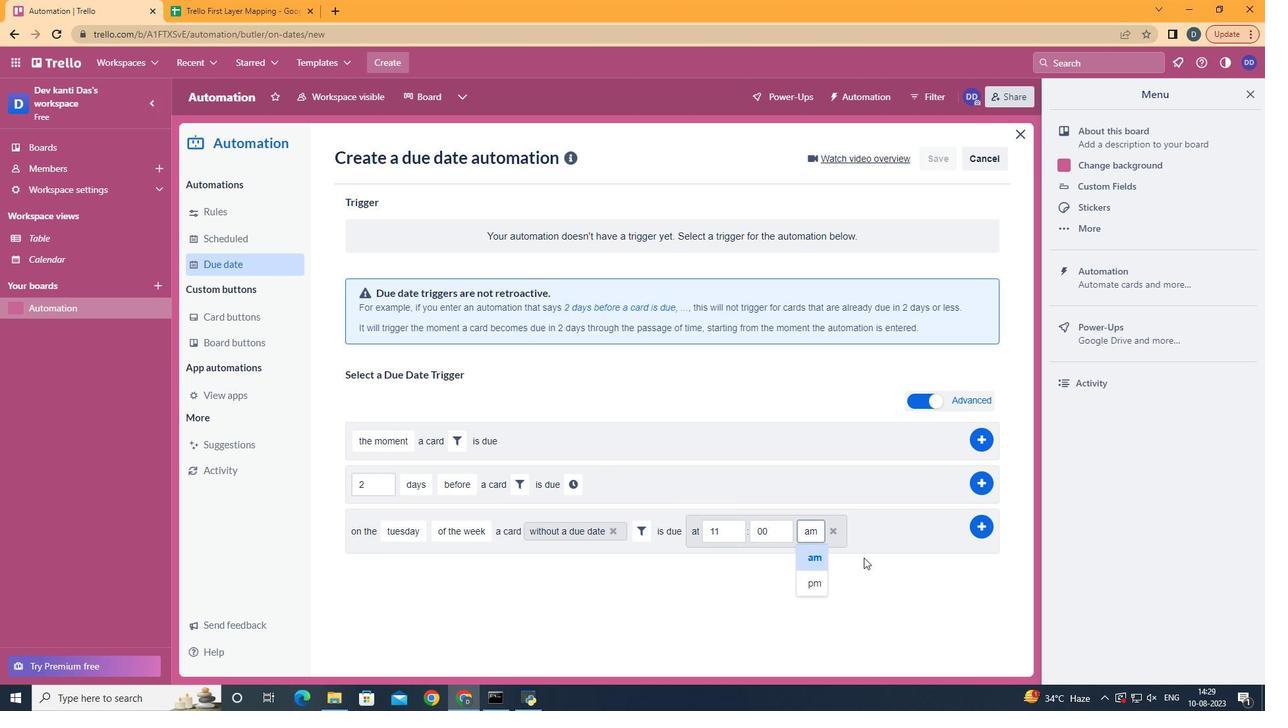 
Action: Mouse pressed left at (812, 557)
Screenshot: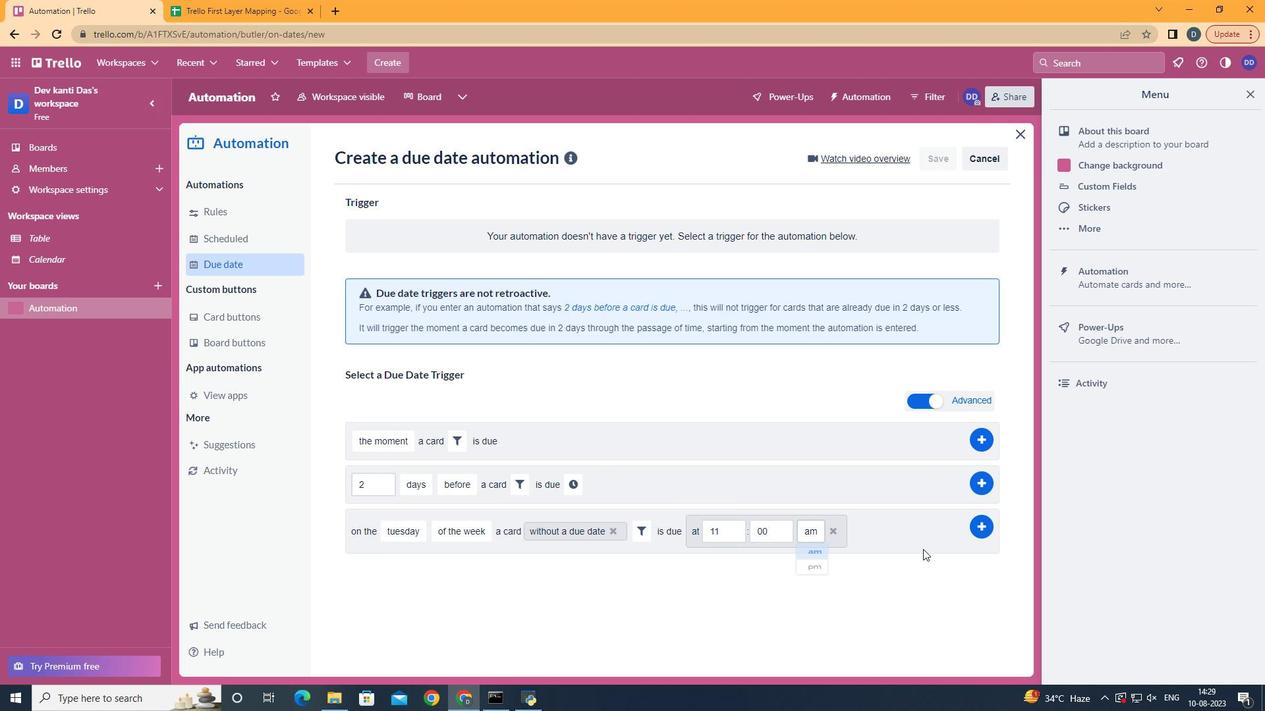 
Action: Mouse moved to (981, 531)
Screenshot: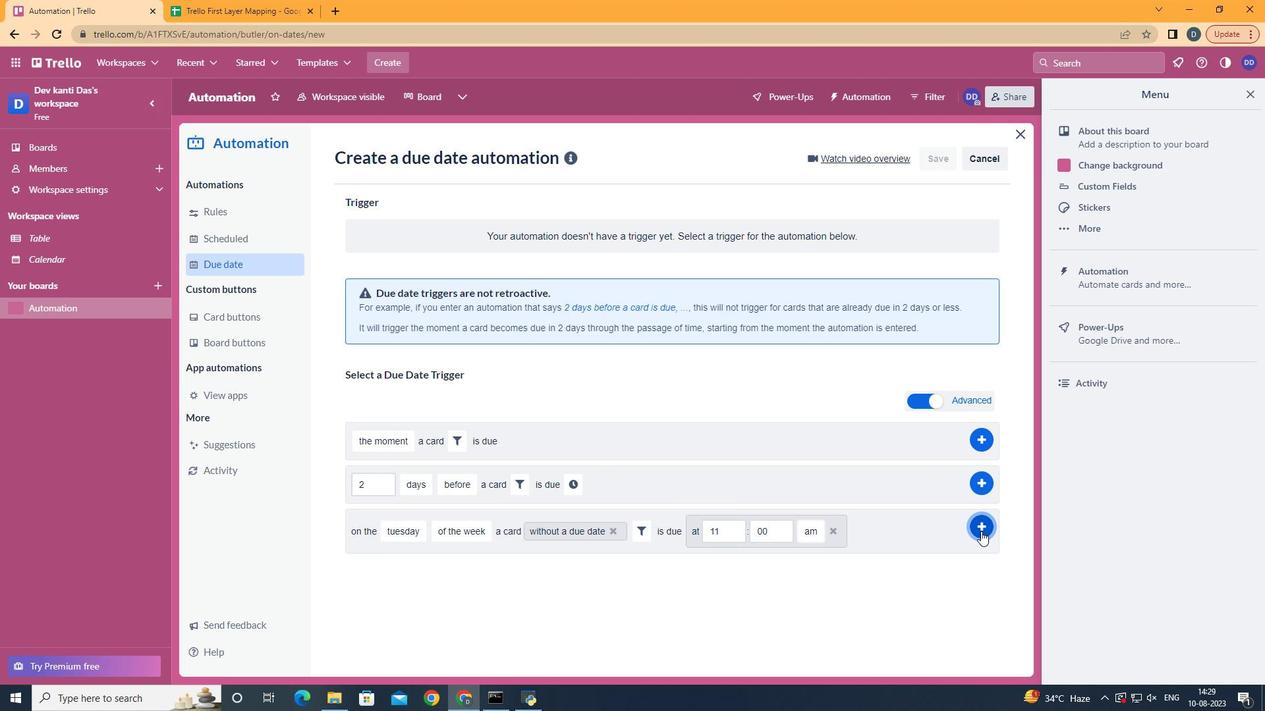 
Action: Mouse pressed left at (981, 531)
Screenshot: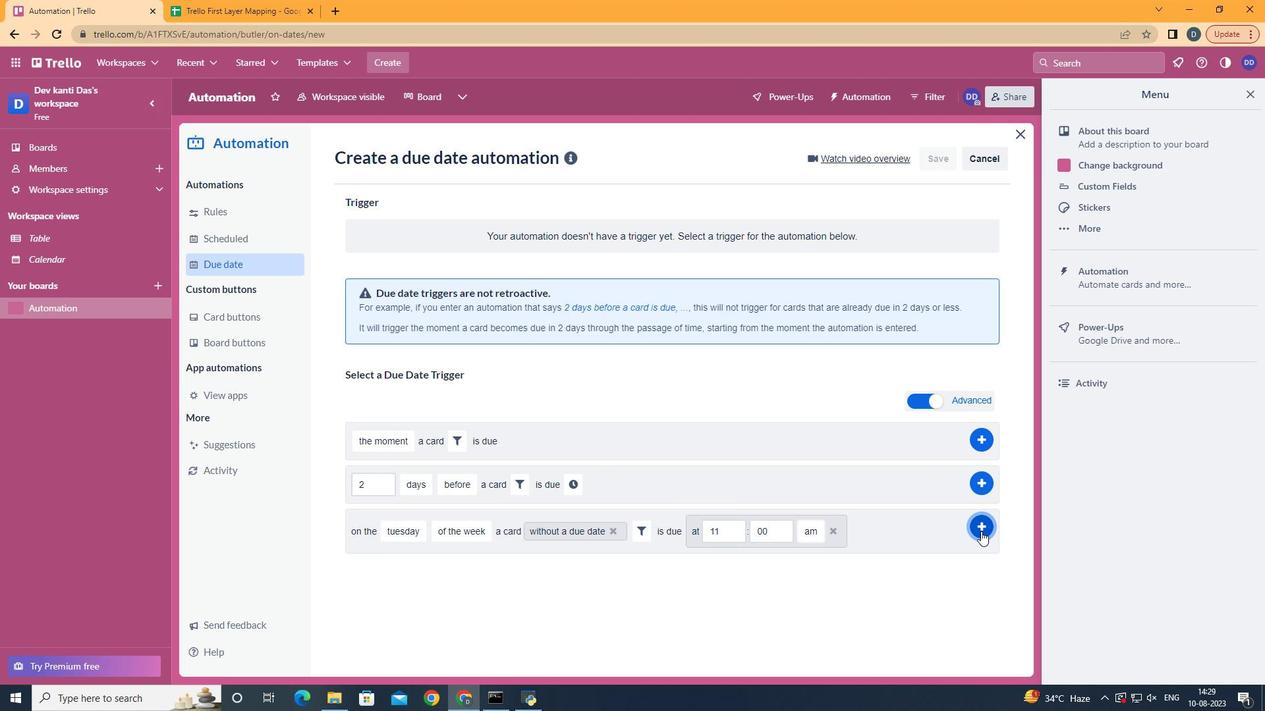 
Action: Mouse moved to (749, 285)
Screenshot: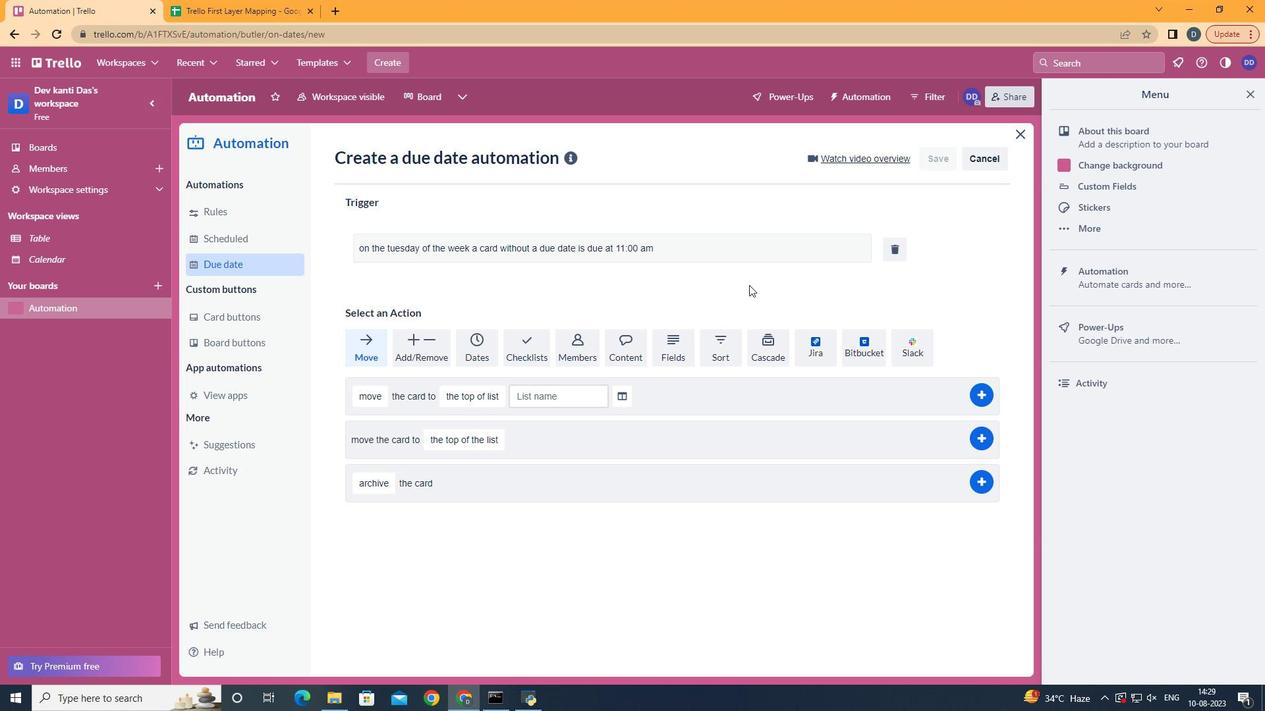 
